 Task: Create in the project ZestTech in Backlog an issue 'Create a new online platform for online music production courses with advanced audio editing and mixing features', assign it to team member softage.4@softage.net and change the status to IN PROGRESS.
Action: Mouse moved to (290, 85)
Screenshot: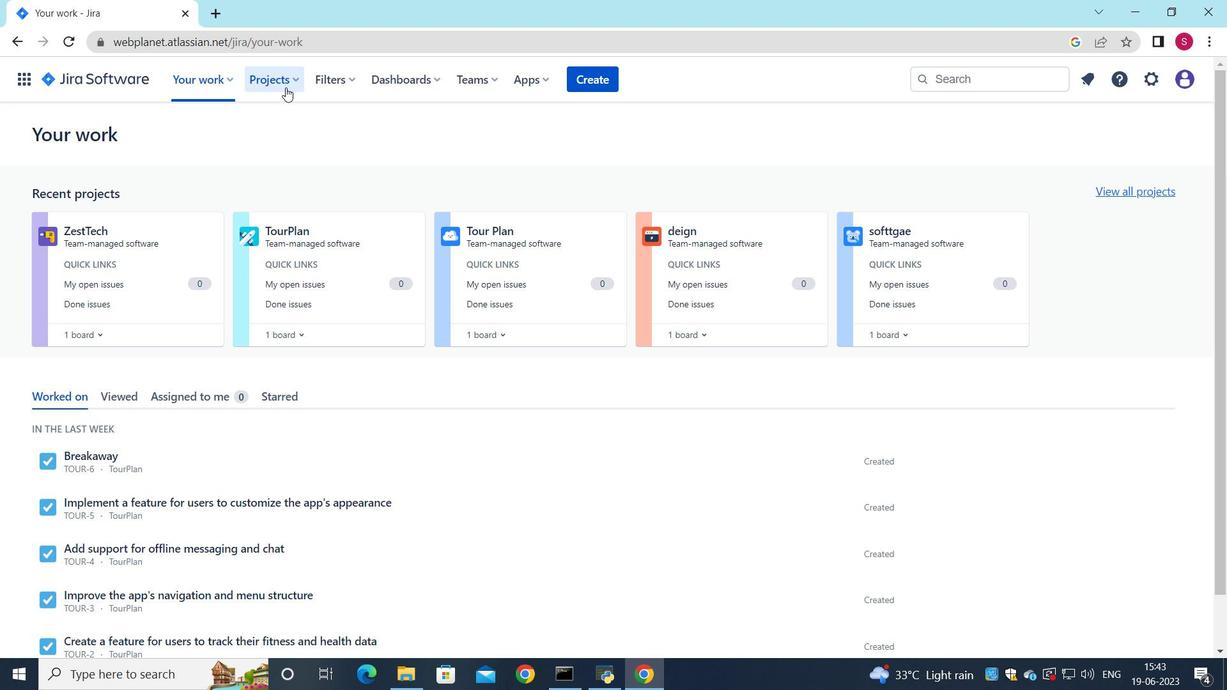 
Action: Mouse pressed left at (290, 85)
Screenshot: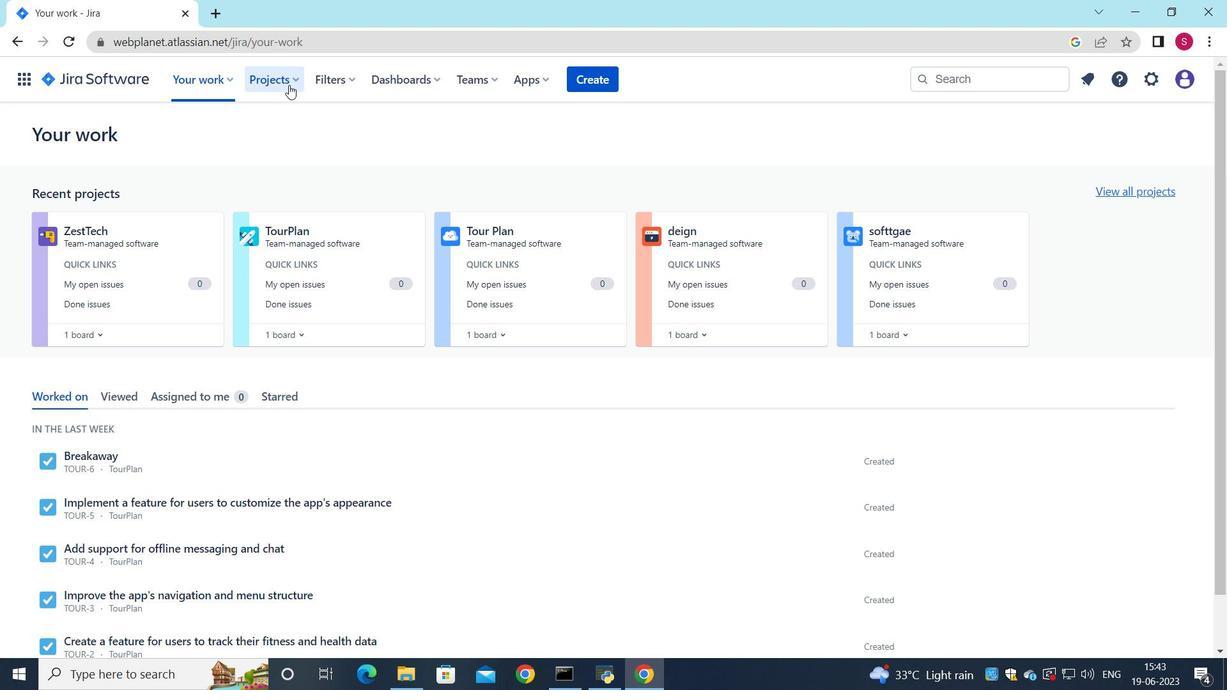 
Action: Mouse moved to (319, 160)
Screenshot: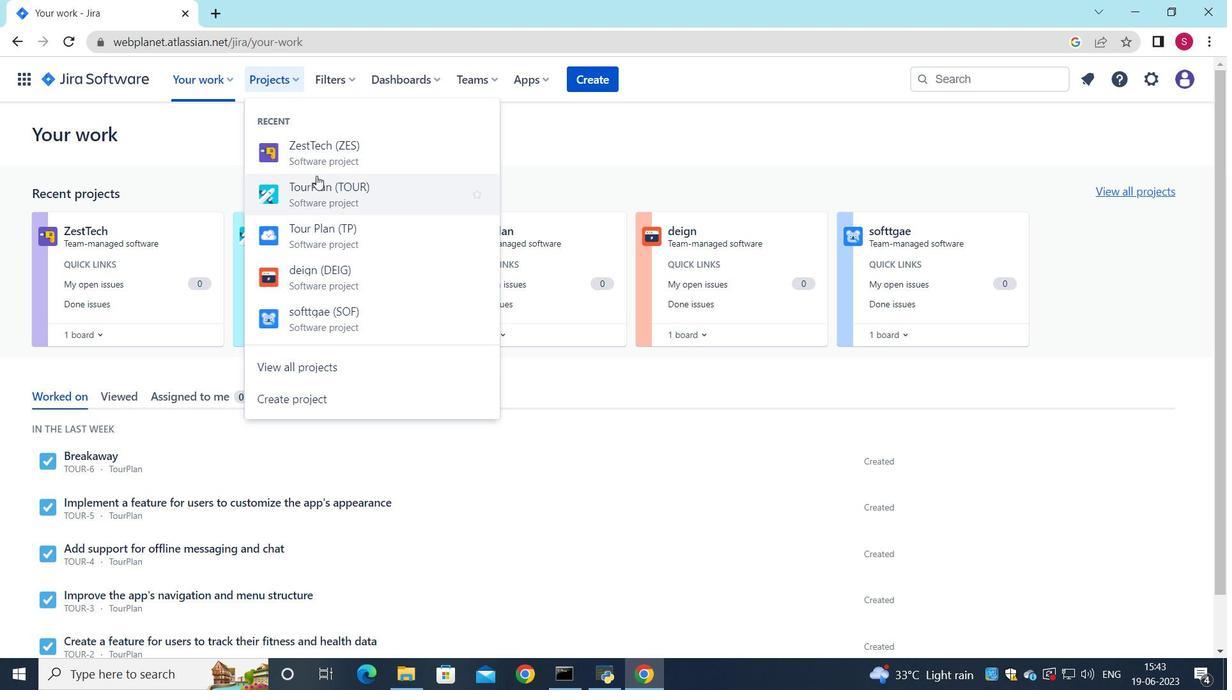 
Action: Mouse pressed left at (319, 160)
Screenshot: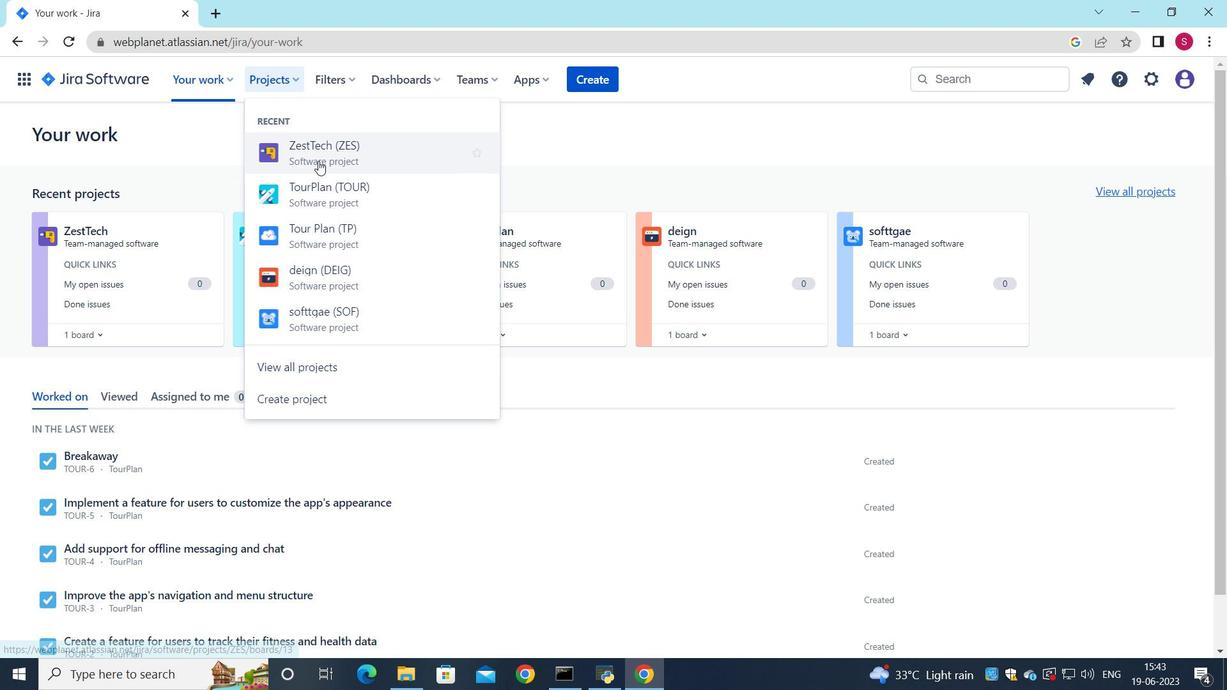 
Action: Mouse moved to (95, 248)
Screenshot: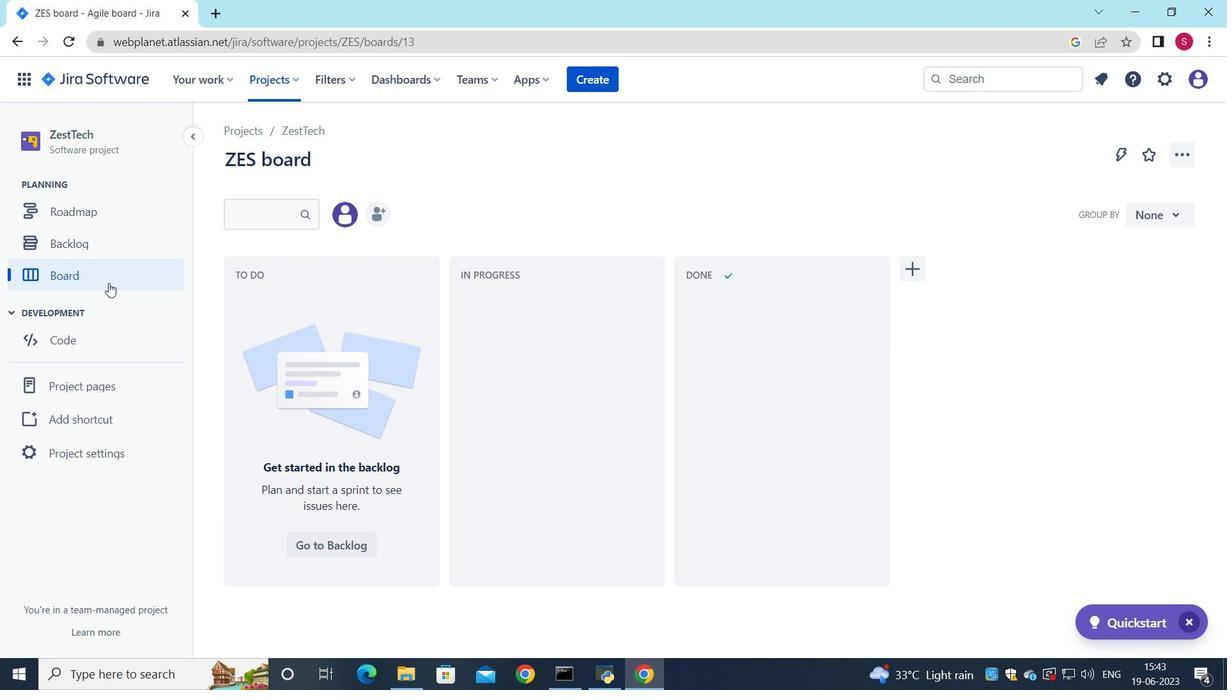 
Action: Mouse pressed left at (95, 248)
Screenshot: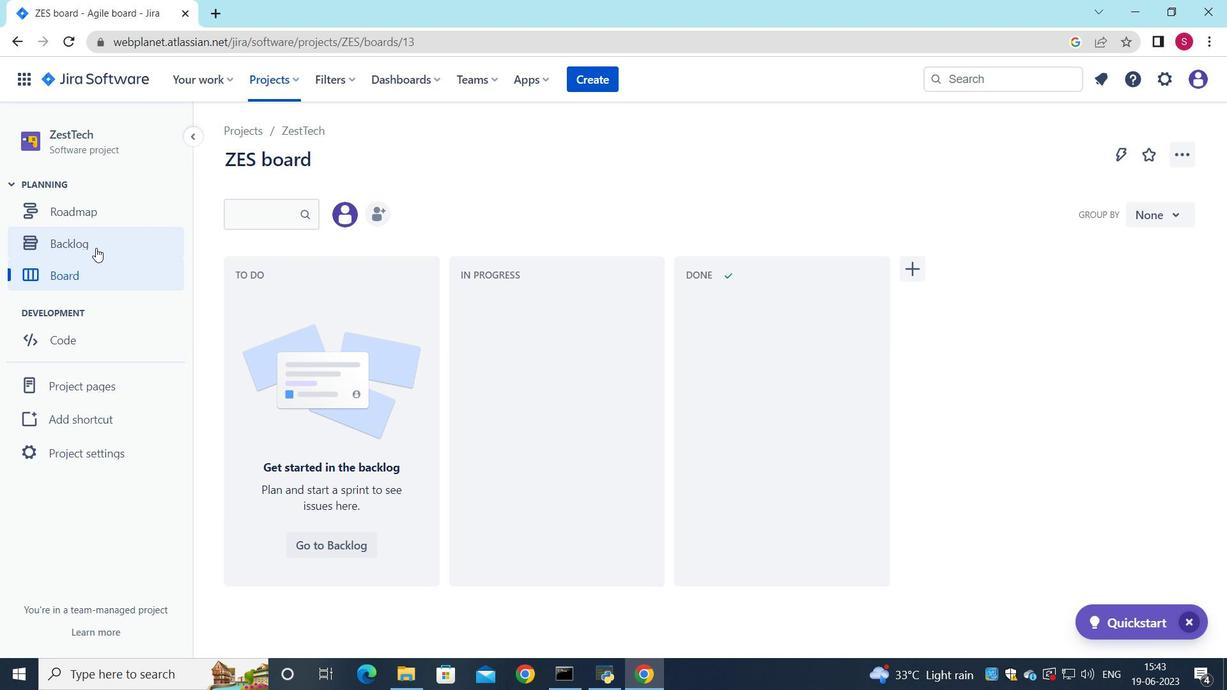 
Action: Mouse moved to (438, 324)
Screenshot: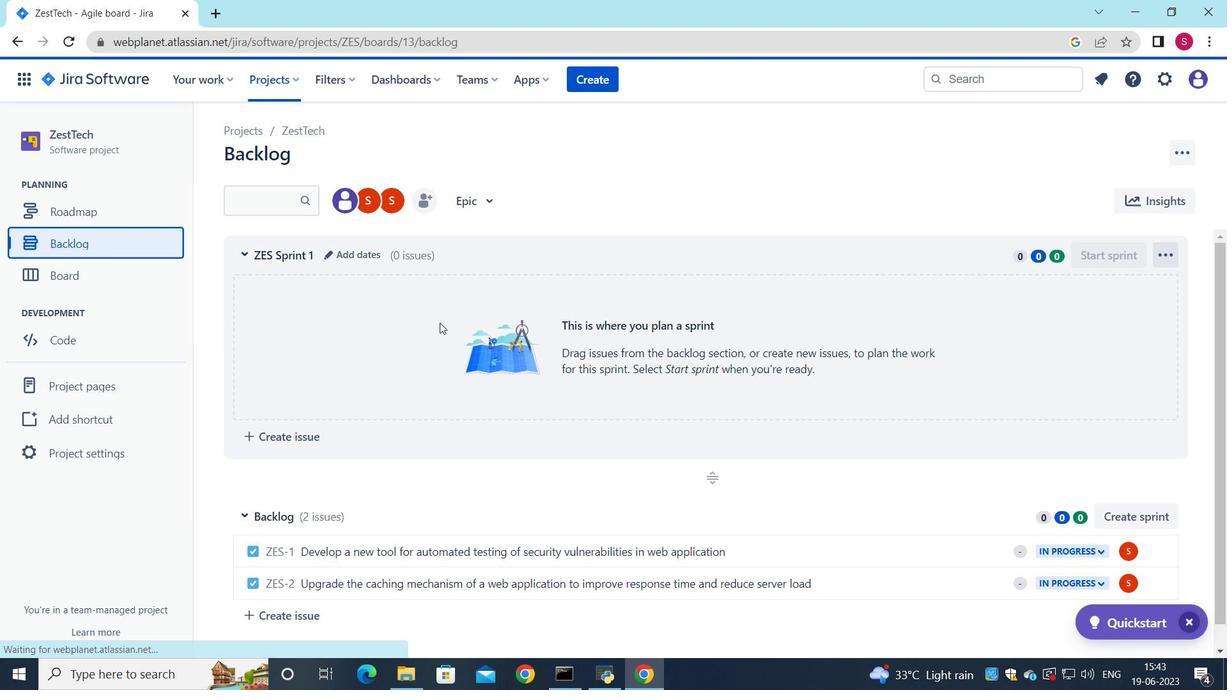 
Action: Mouse scrolled (438, 323) with delta (0, 0)
Screenshot: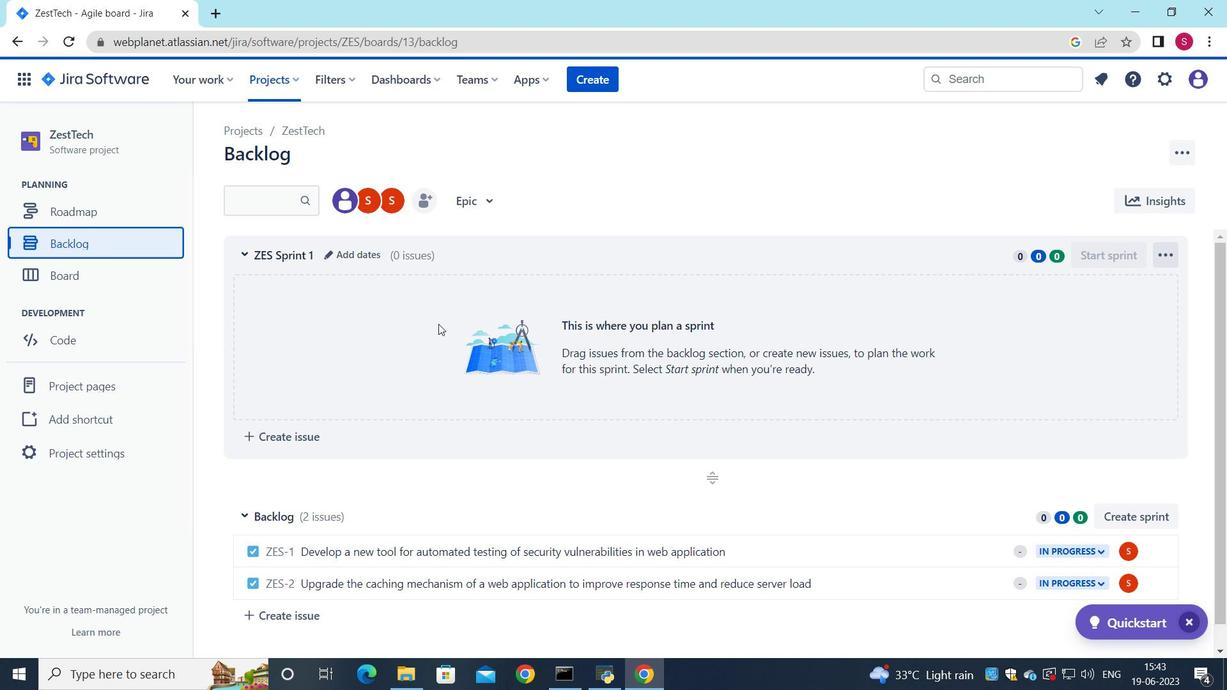 
Action: Mouse scrolled (438, 323) with delta (0, 0)
Screenshot: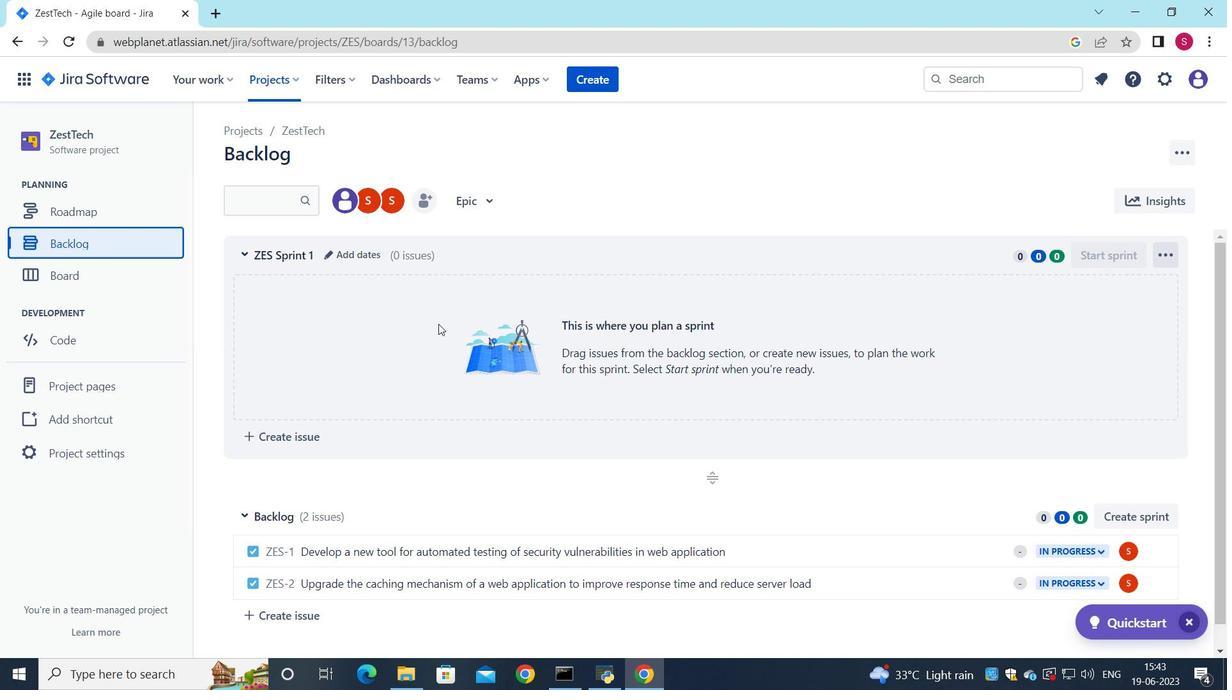 
Action: Mouse moved to (437, 324)
Screenshot: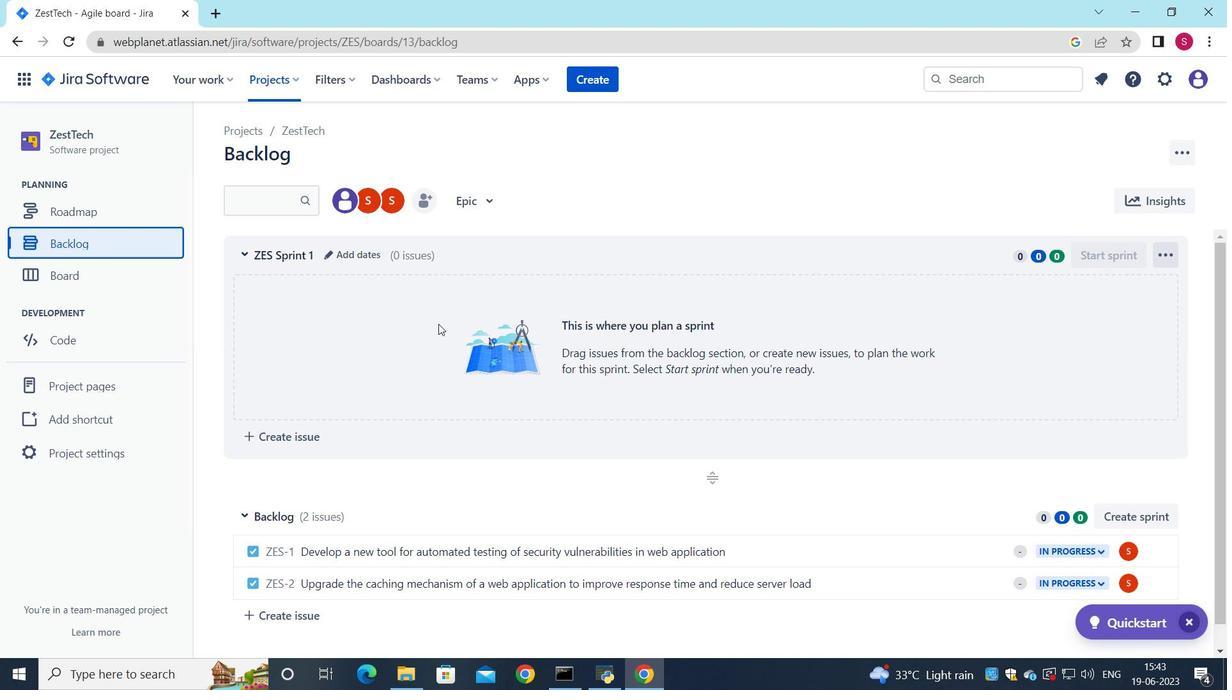 
Action: Mouse scrolled (437, 324) with delta (0, 0)
Screenshot: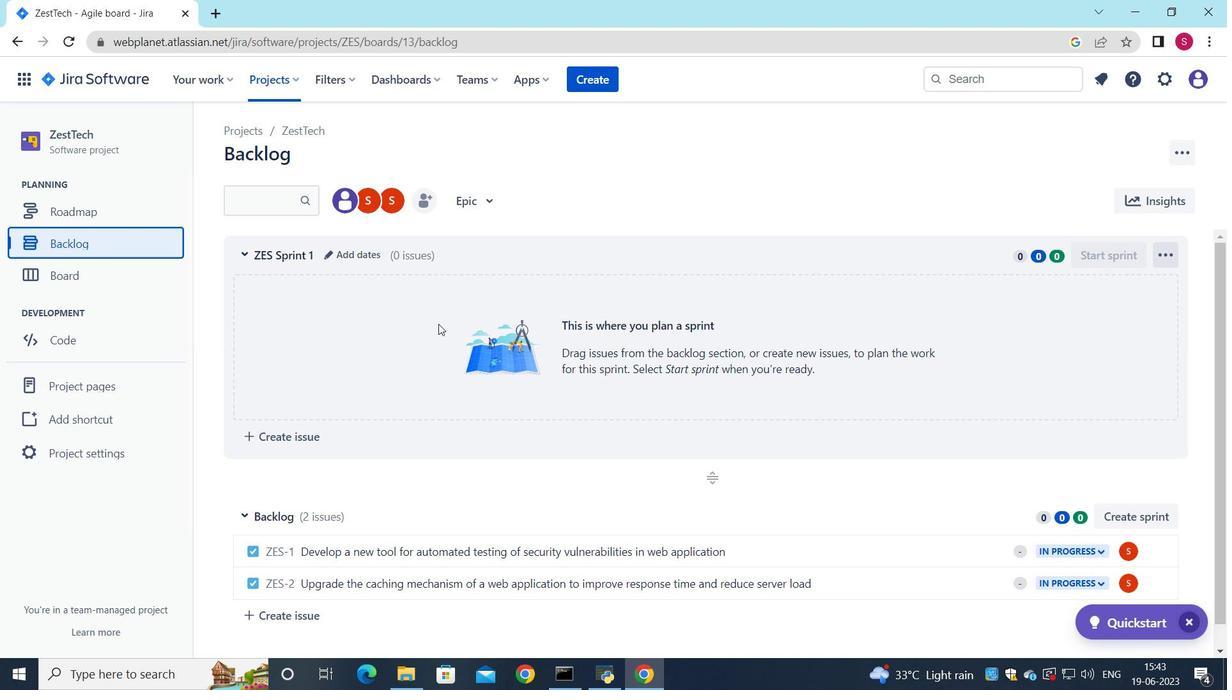 
Action: Mouse moved to (436, 327)
Screenshot: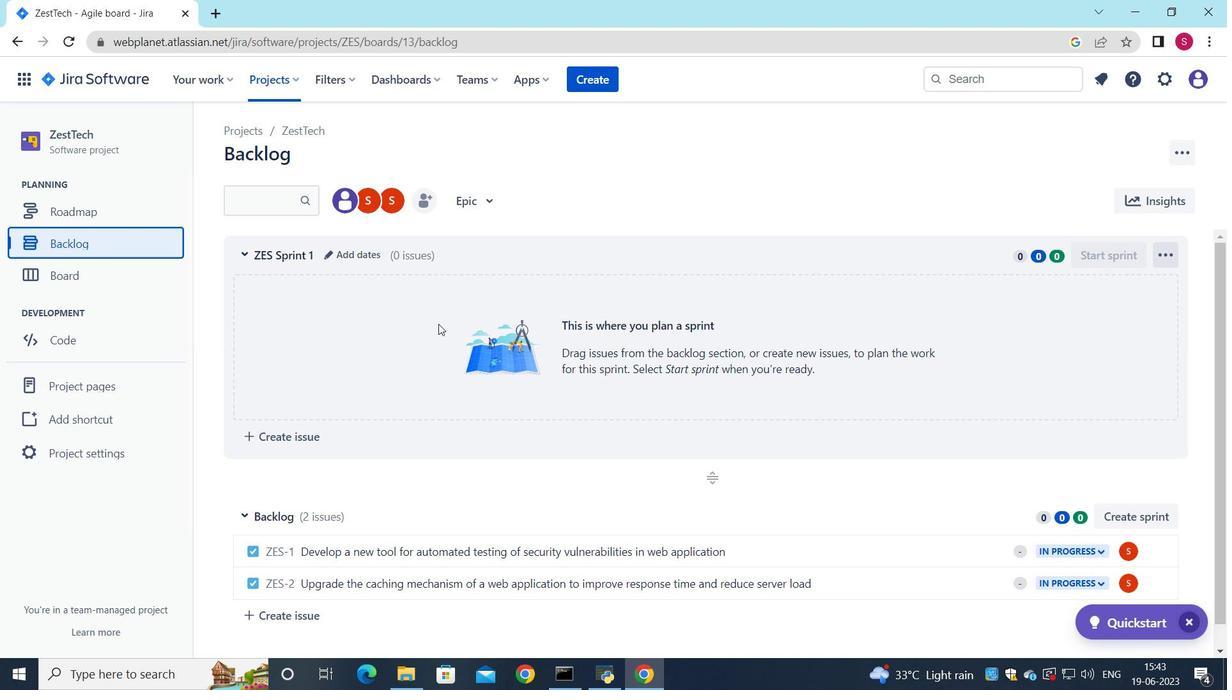 
Action: Mouse scrolled (436, 326) with delta (0, 0)
Screenshot: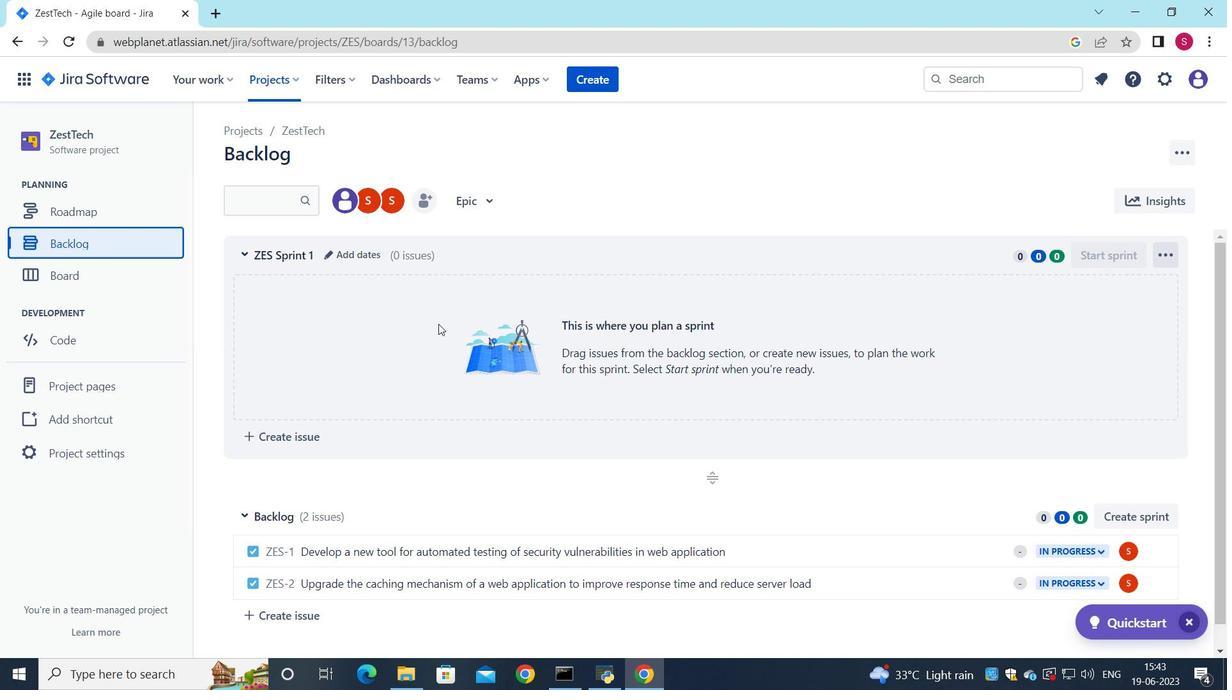 
Action: Mouse moved to (329, 592)
Screenshot: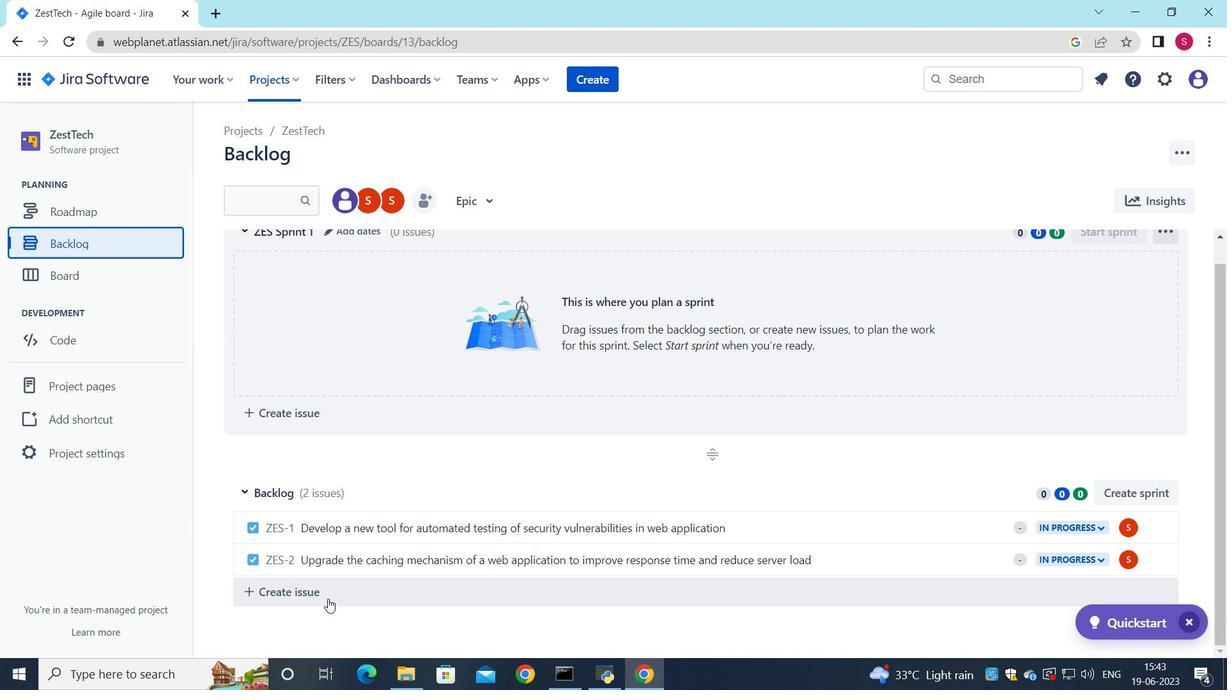 
Action: Mouse pressed left at (329, 592)
Screenshot: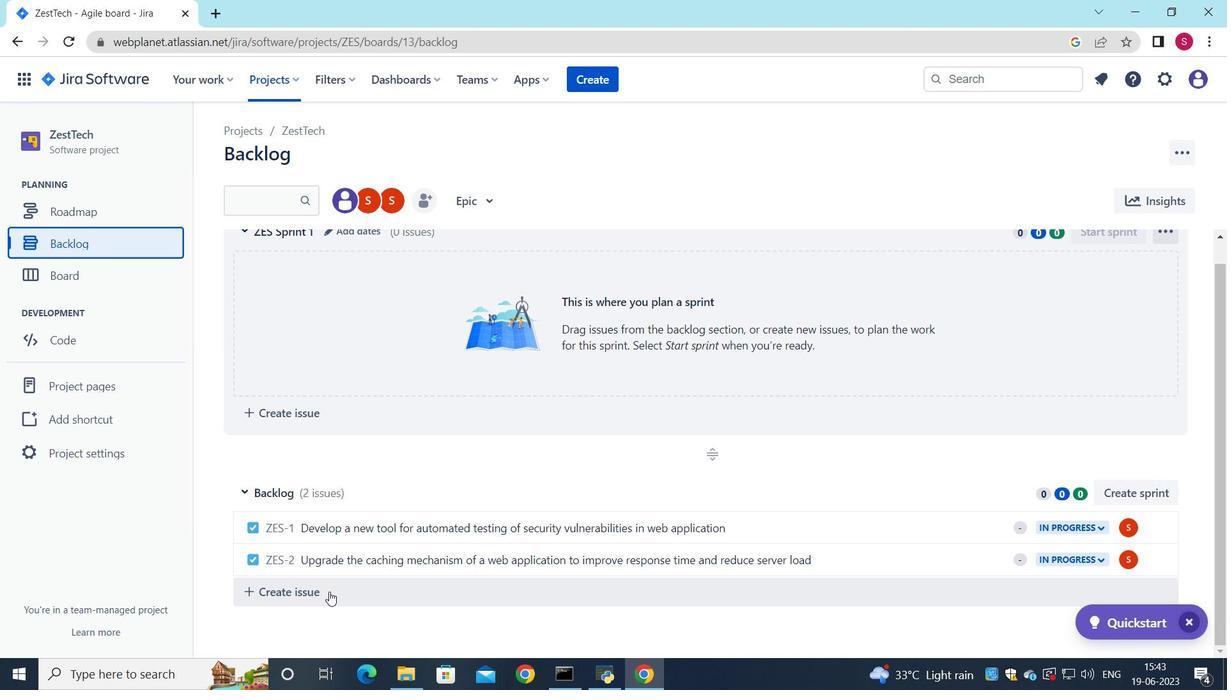 
Action: Mouse moved to (368, 526)
Screenshot: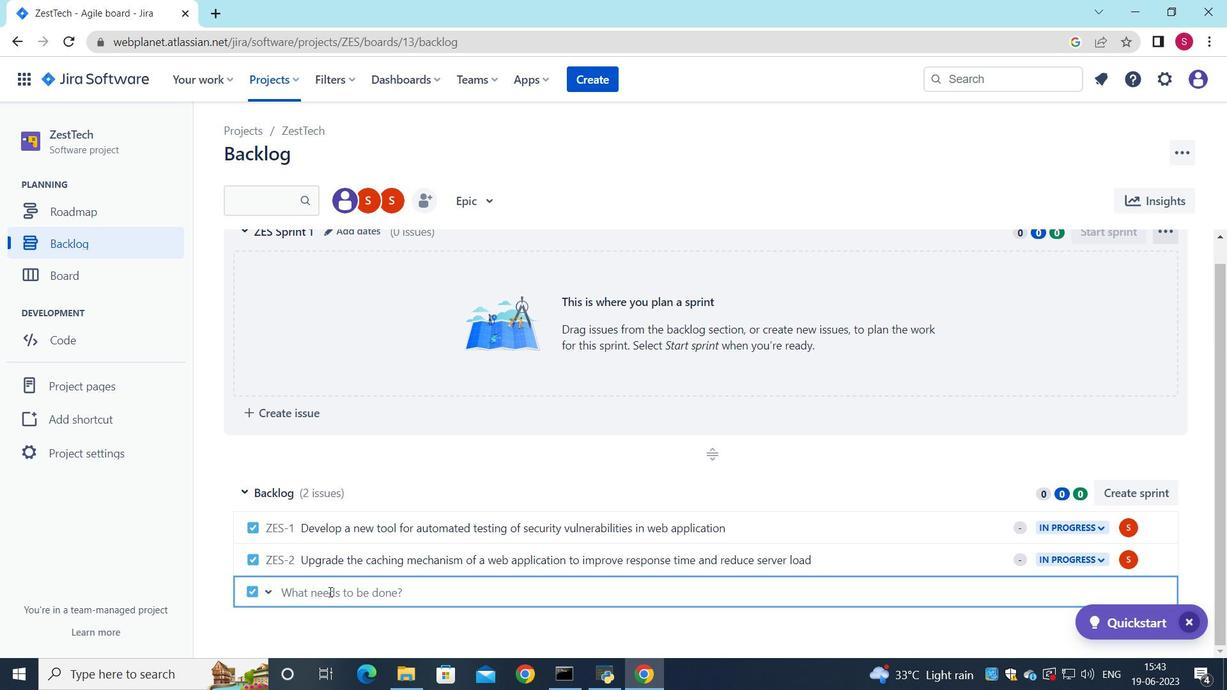 
Action: Key pressed <Key.shift>Create<Key.space>a<Key.space>new<Key.space>onlo<Key.backspace>ine<Key.space>platform<Key.space>for<Key.space>online<Key.space>music<Key.space>production<Key.space>courses<Key.space>with<Key.space>advab<Key.backspace>nce<Key.space><Key.backspace>d<Key.space>audion<Key.space>editing<Key.space>and<Key.space>mixing<Key.space>features
Screenshot: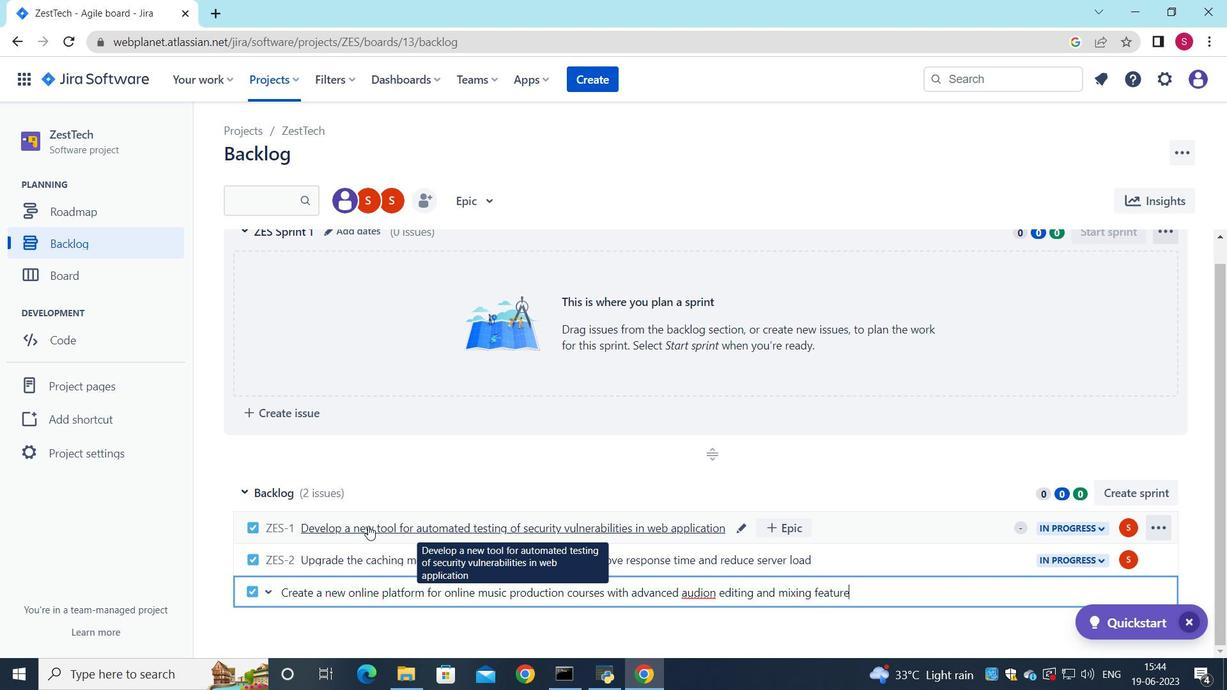 
Action: Mouse moved to (717, 598)
Screenshot: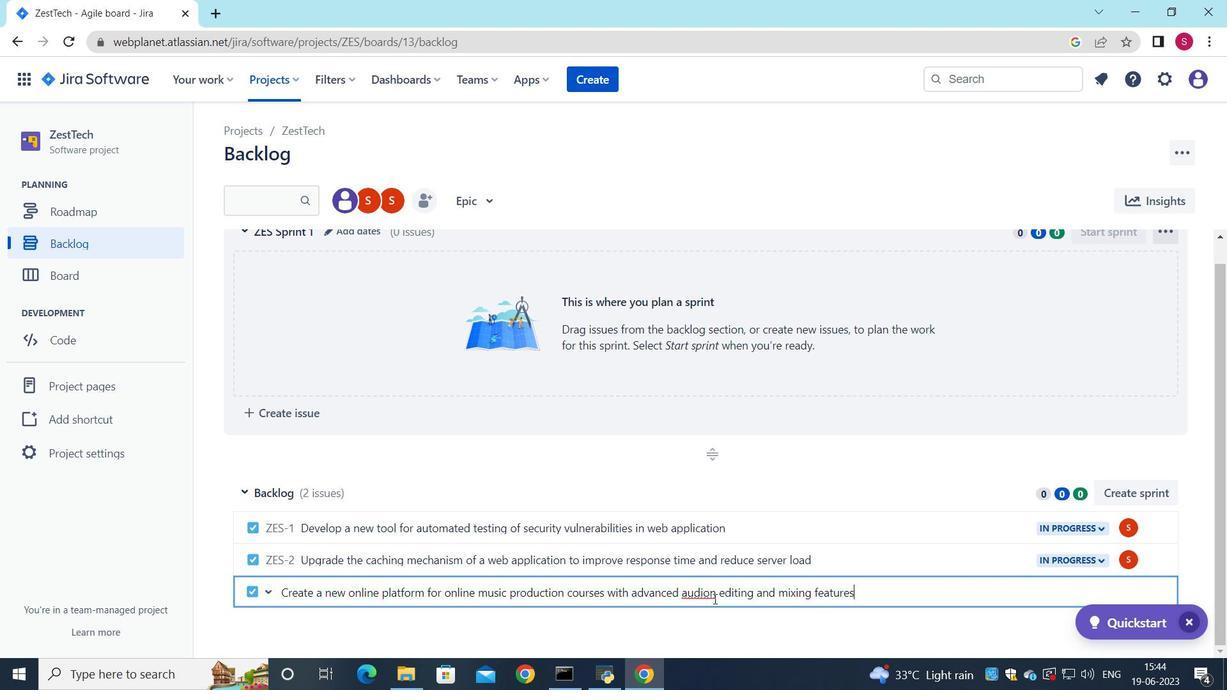 
Action: Mouse pressed left at (717, 598)
Screenshot: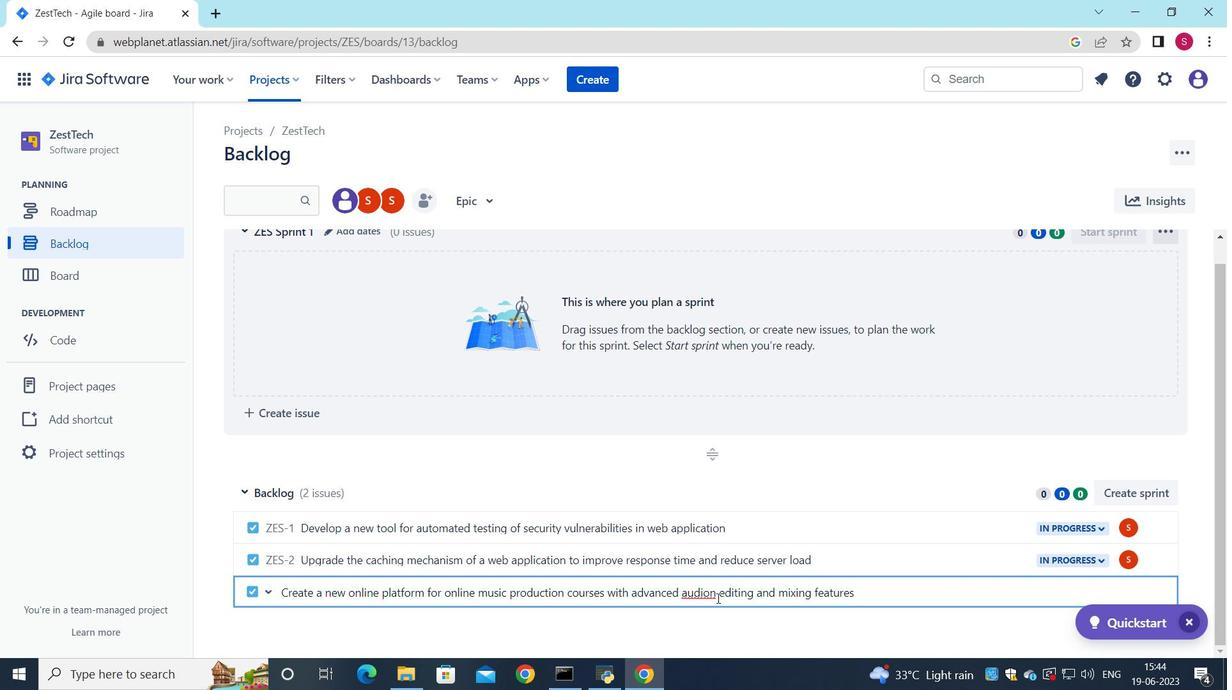 
Action: Key pressed <Key.backspace>
Screenshot: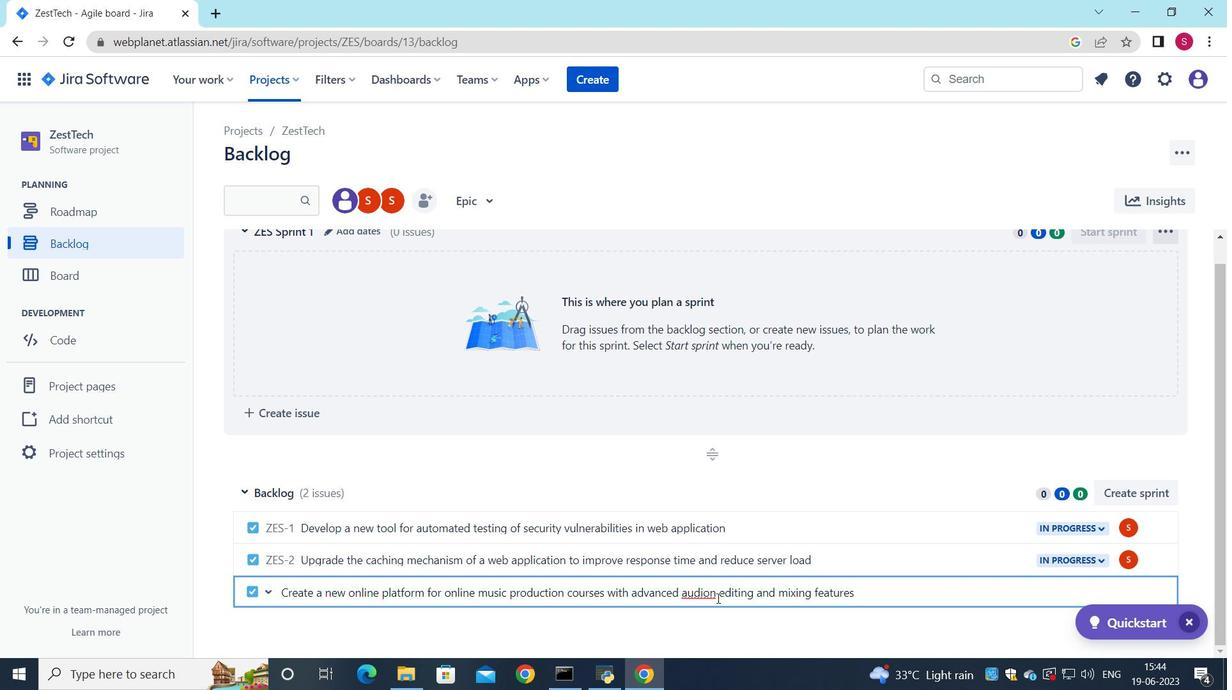 
Action: Mouse moved to (997, 591)
Screenshot: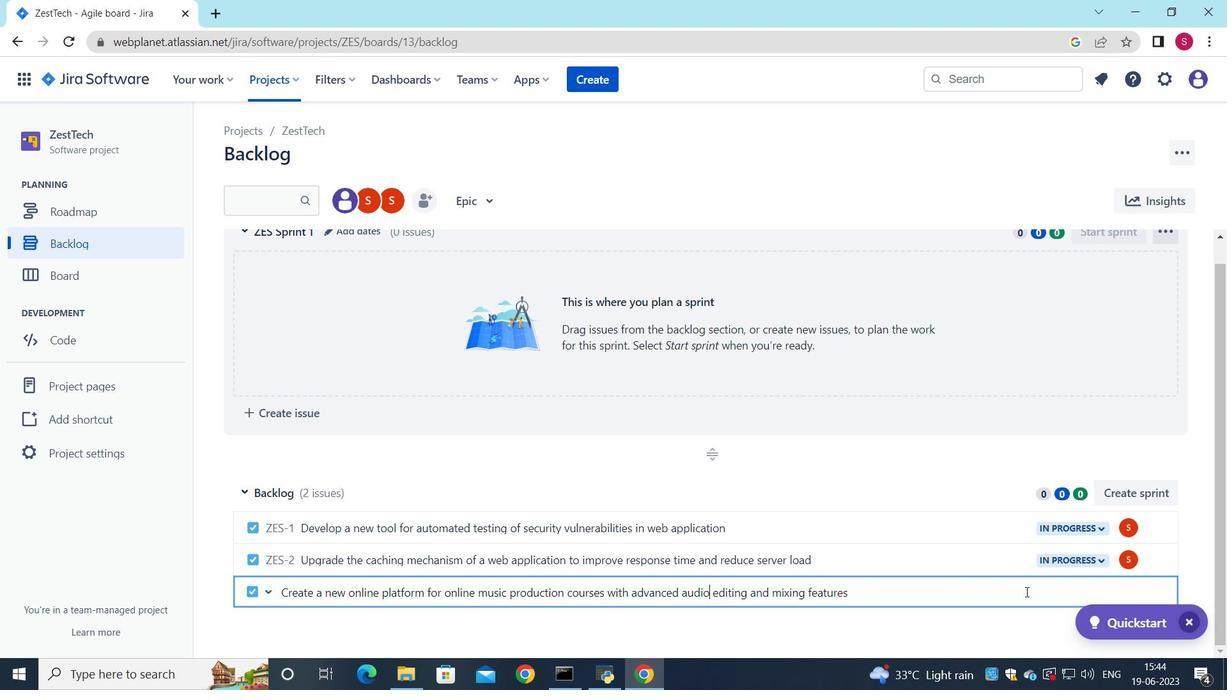 
Action: Key pressed ]<Key.enter>
Screenshot: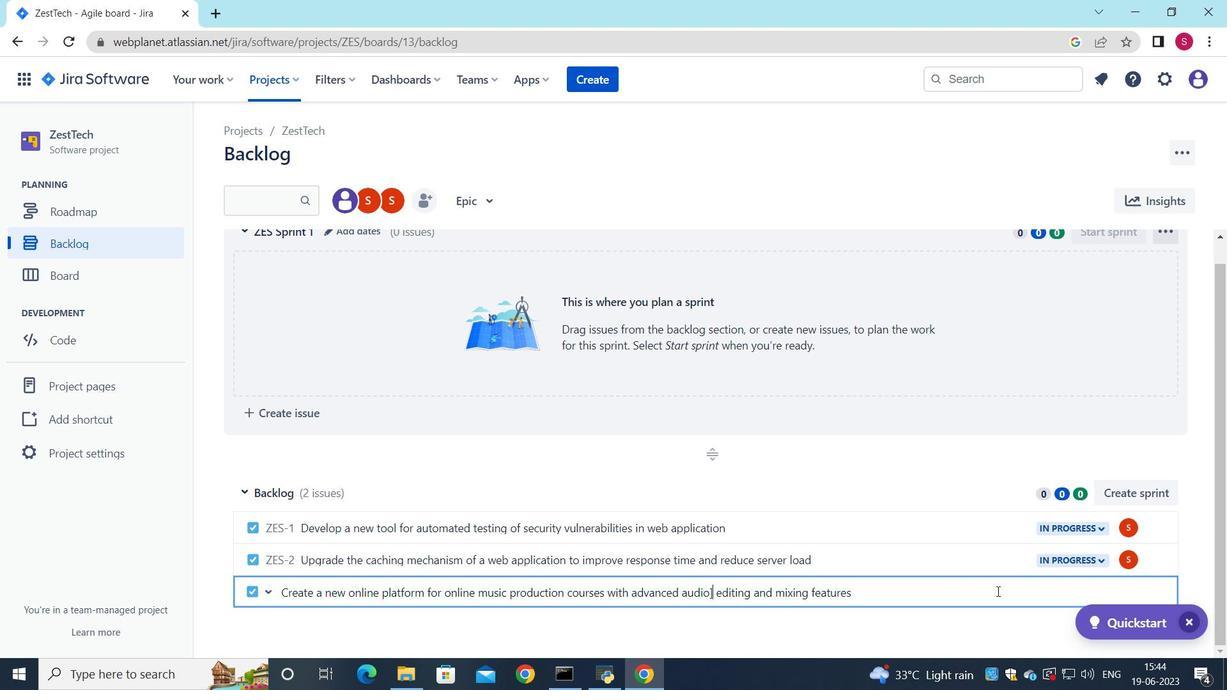 
Action: Mouse moved to (1013, 586)
Screenshot: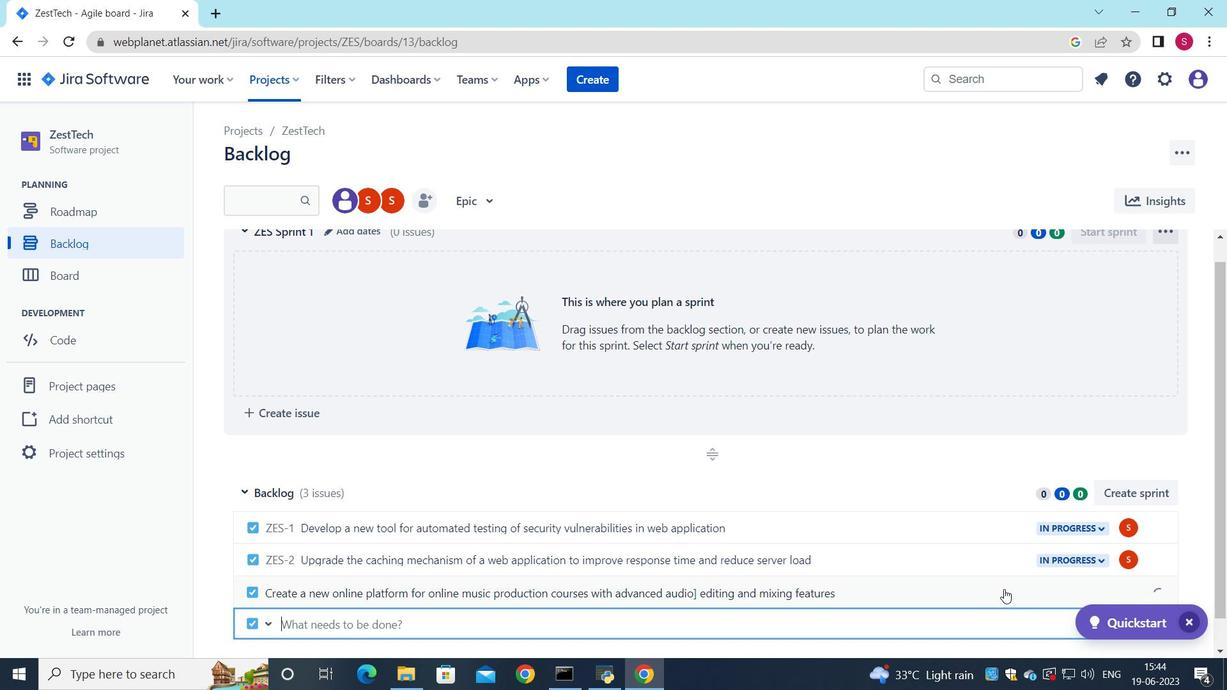 
Action: Mouse scrolled (1013, 586) with delta (0, 0)
Screenshot: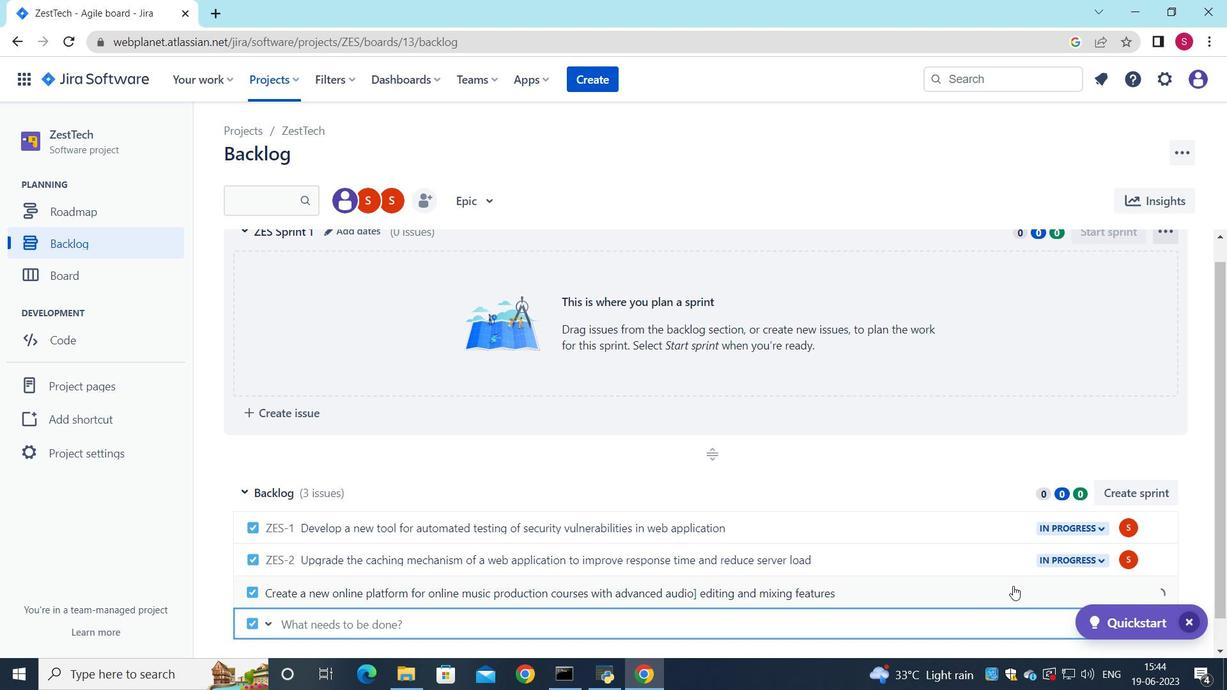 
Action: Mouse scrolled (1013, 586) with delta (0, 0)
Screenshot: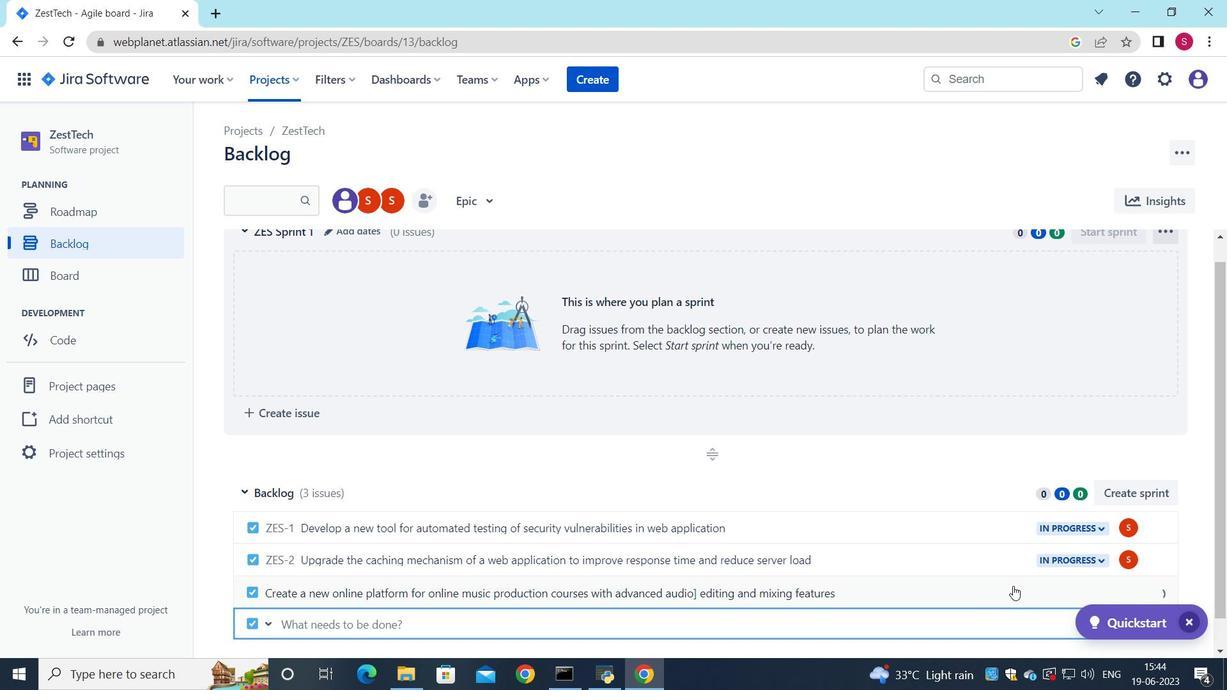 
Action: Mouse moved to (1125, 556)
Screenshot: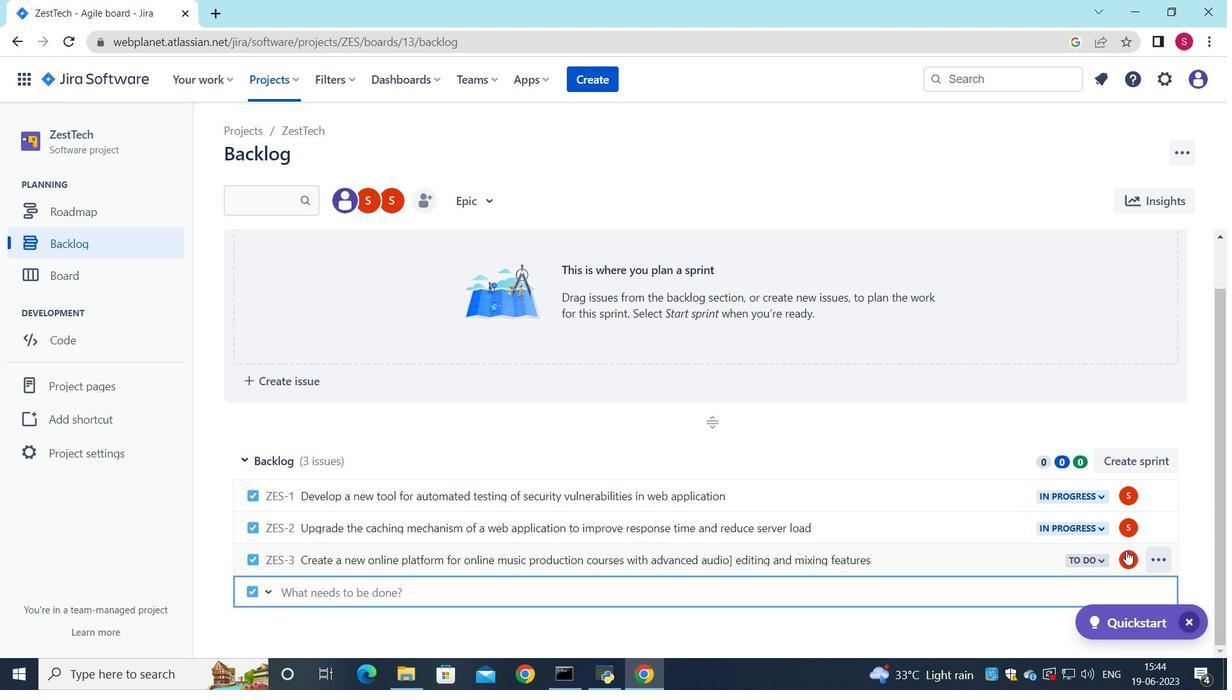 
Action: Mouse pressed left at (1125, 556)
Screenshot: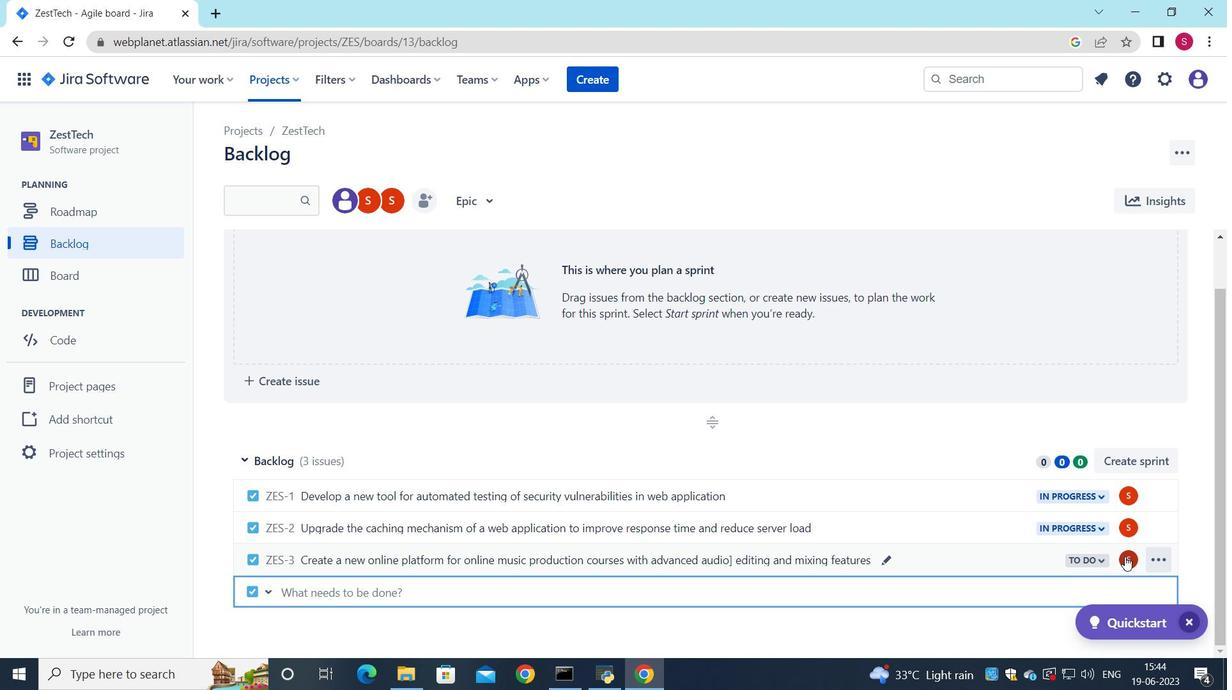 
Action: Mouse moved to (1025, 604)
Screenshot: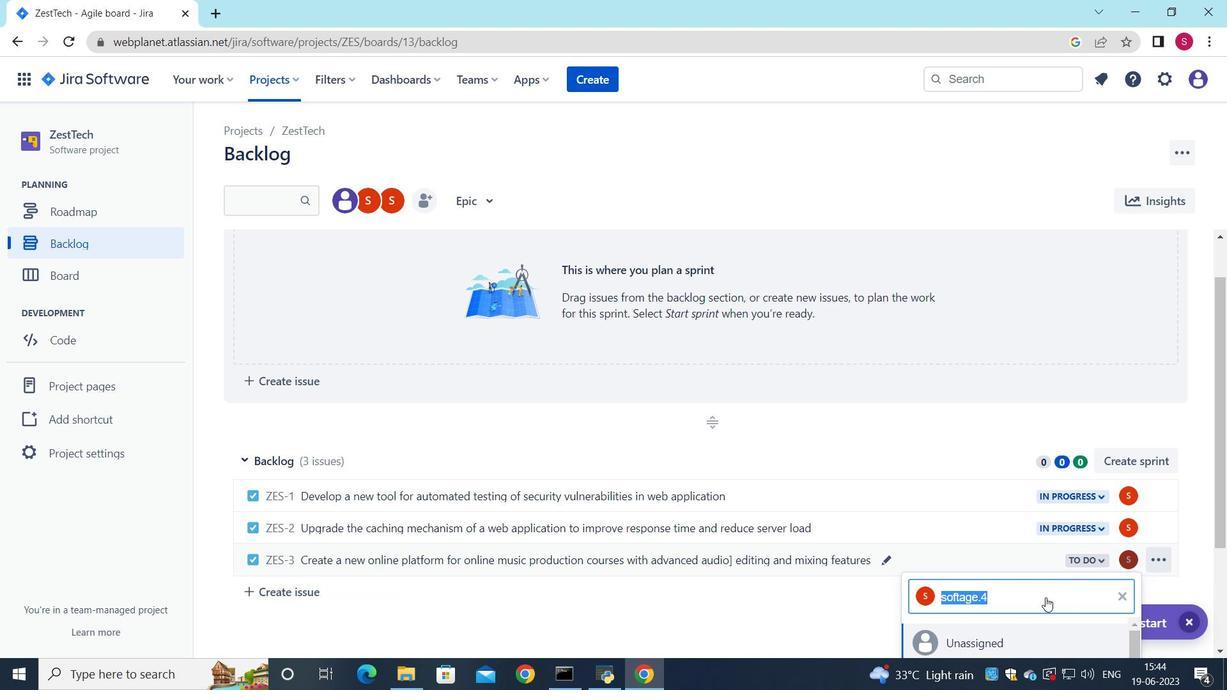 
Action: Mouse pressed left at (1025, 604)
Screenshot: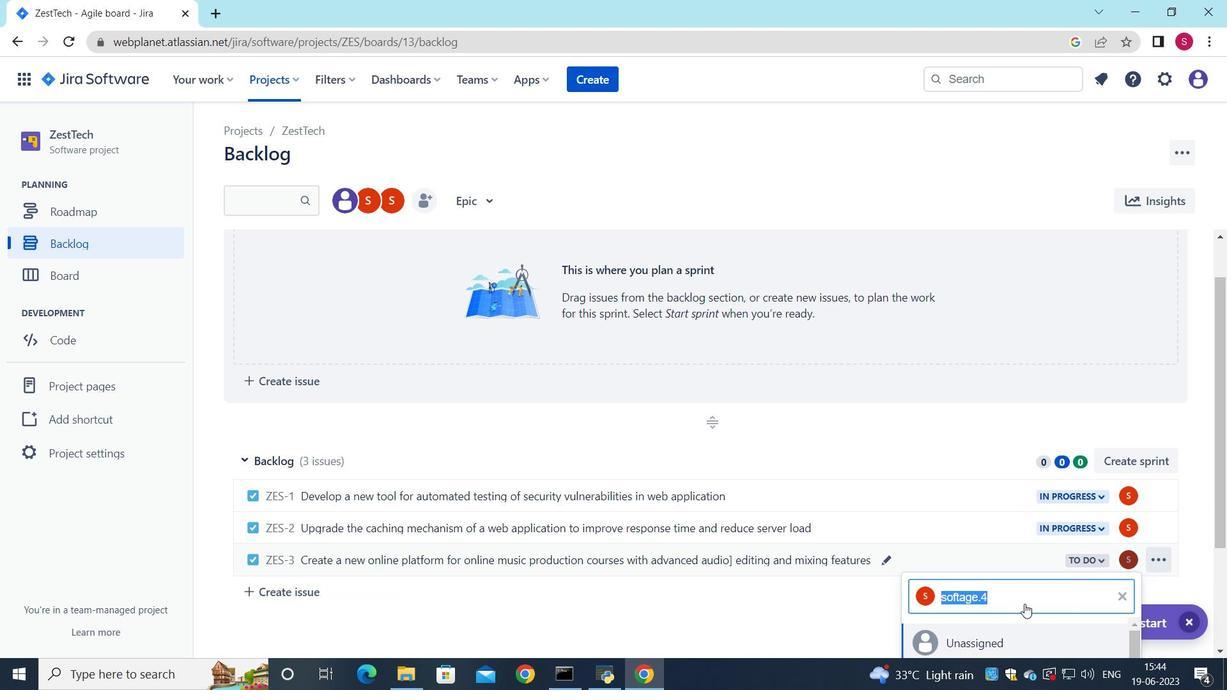 
Action: Mouse moved to (1010, 600)
Screenshot: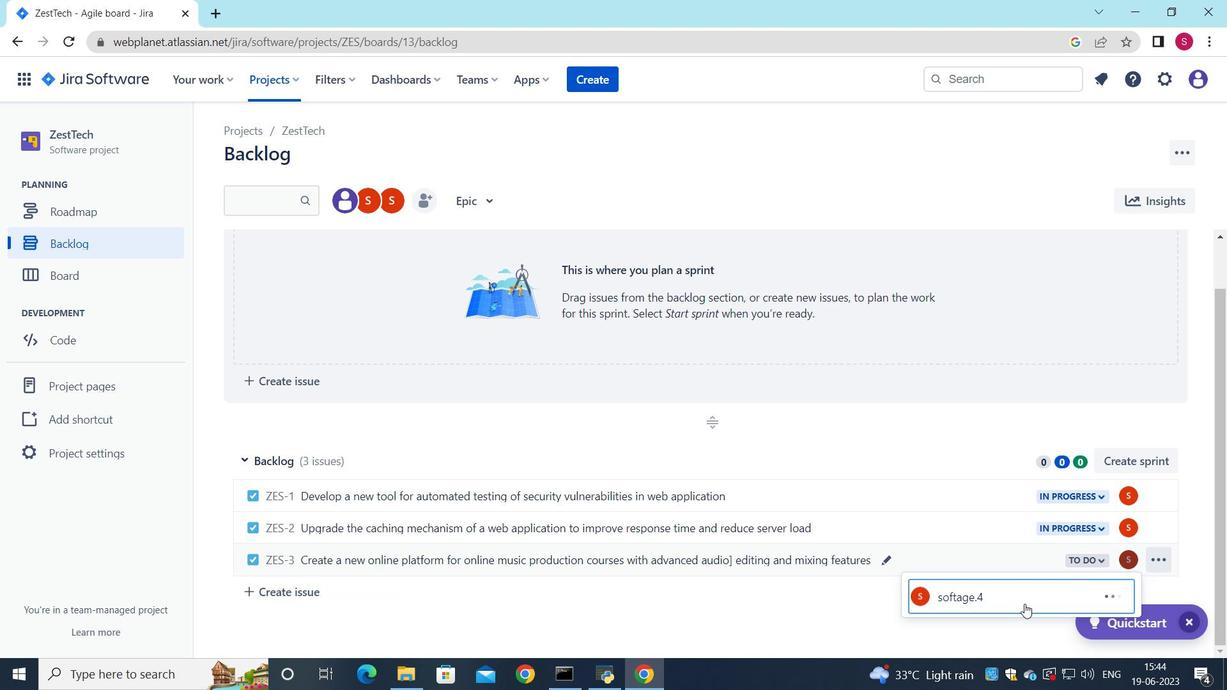 
Action: Mouse pressed left at (1010, 600)
Screenshot: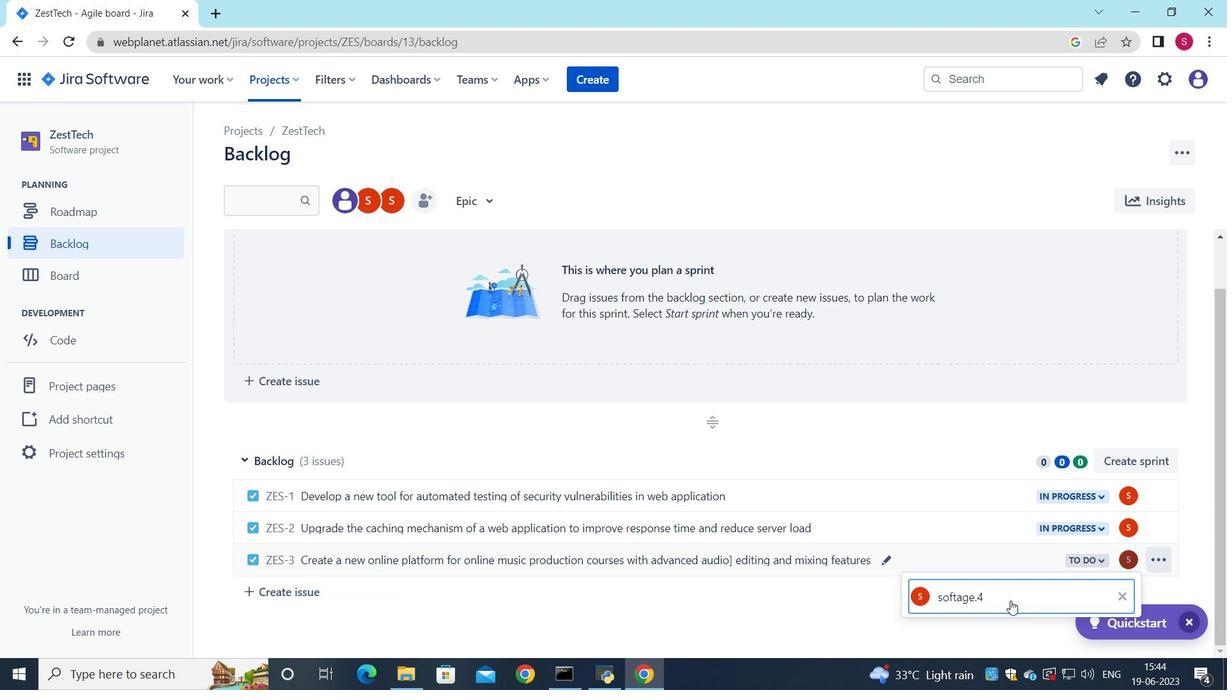 
Action: Mouse moved to (1003, 604)
Screenshot: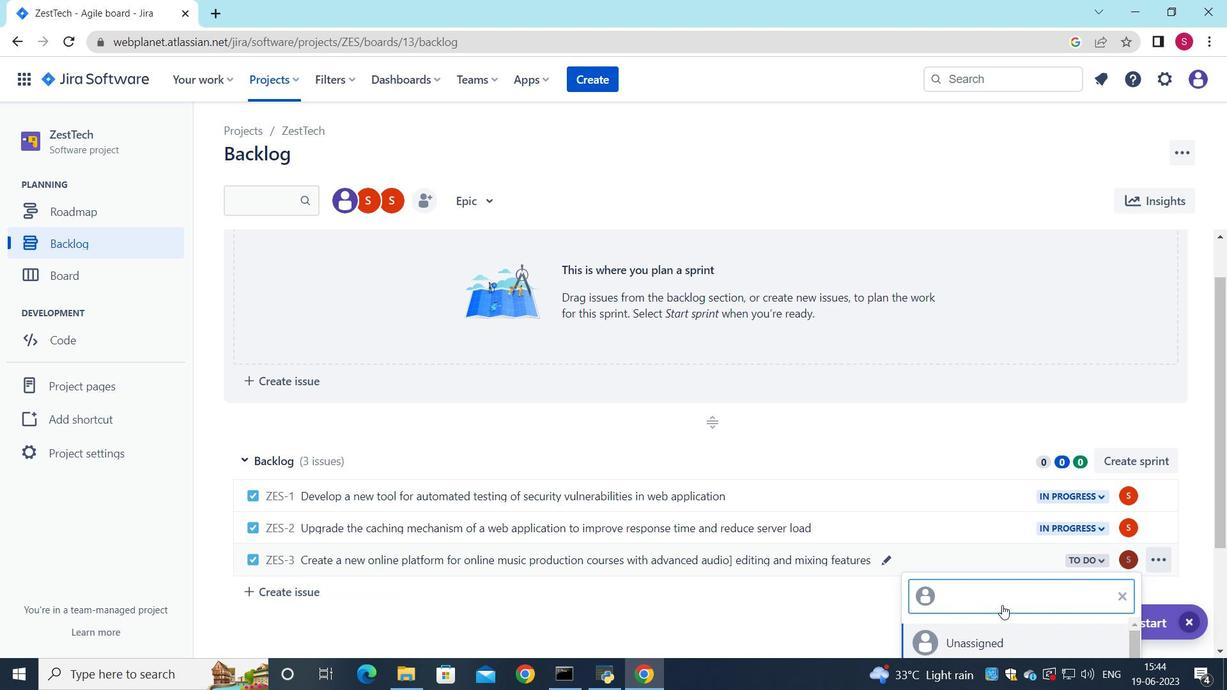 
Action: Mouse scrolled (1003, 604) with delta (0, 0)
Screenshot: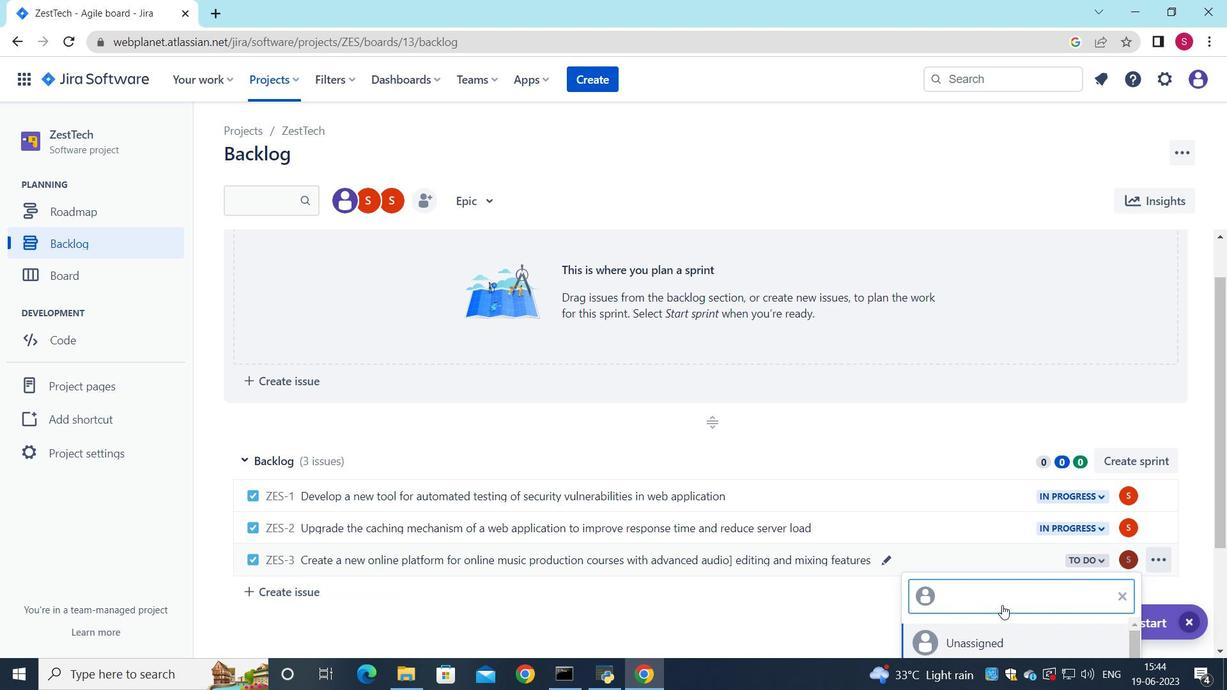 
Action: Mouse scrolled (1003, 604) with delta (0, 0)
Screenshot: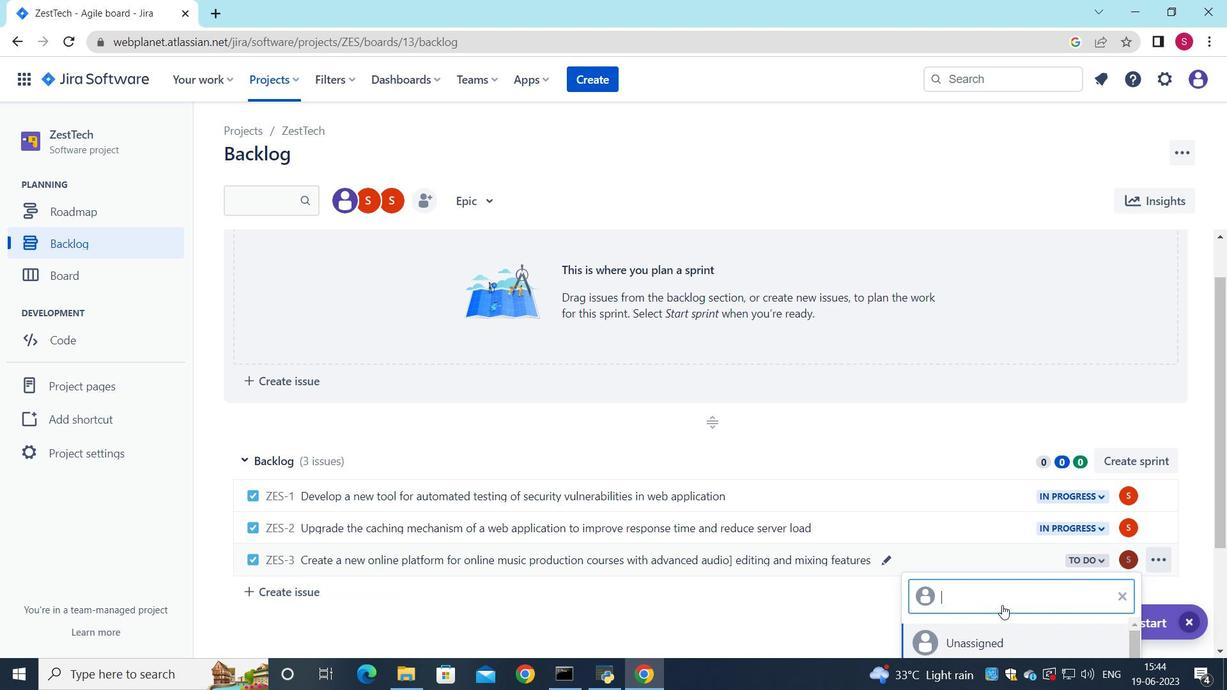 
Action: Mouse scrolled (1003, 604) with delta (0, 0)
Screenshot: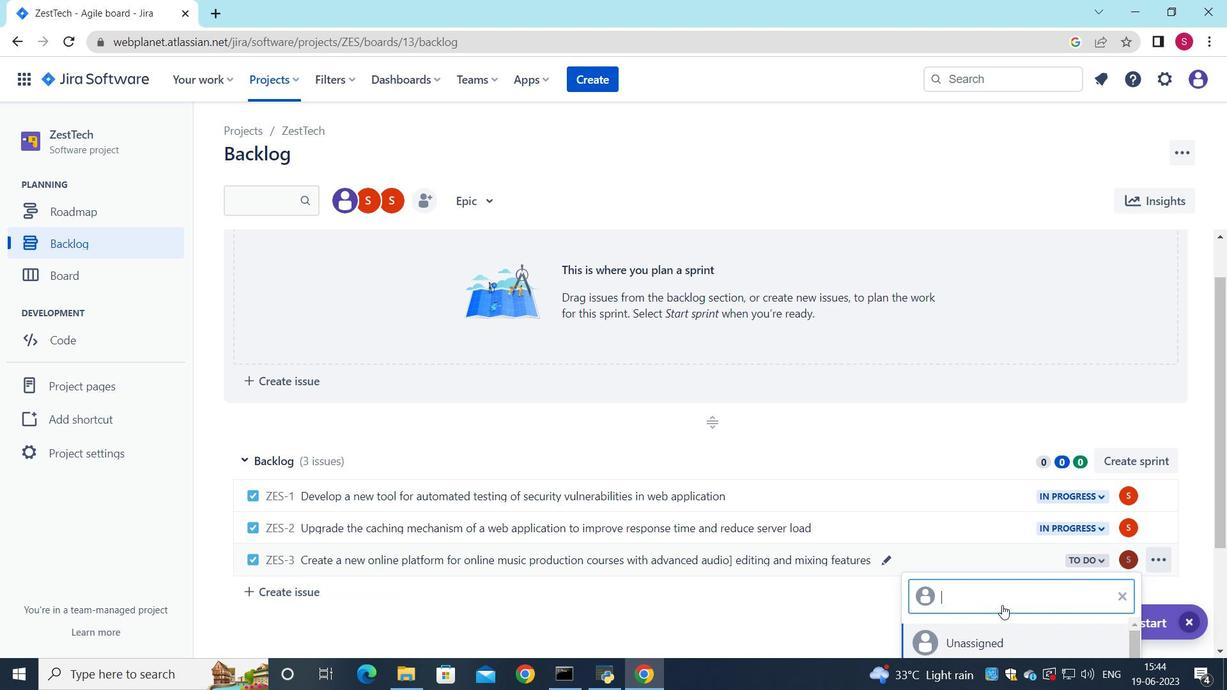 
Action: Mouse moved to (987, 592)
Screenshot: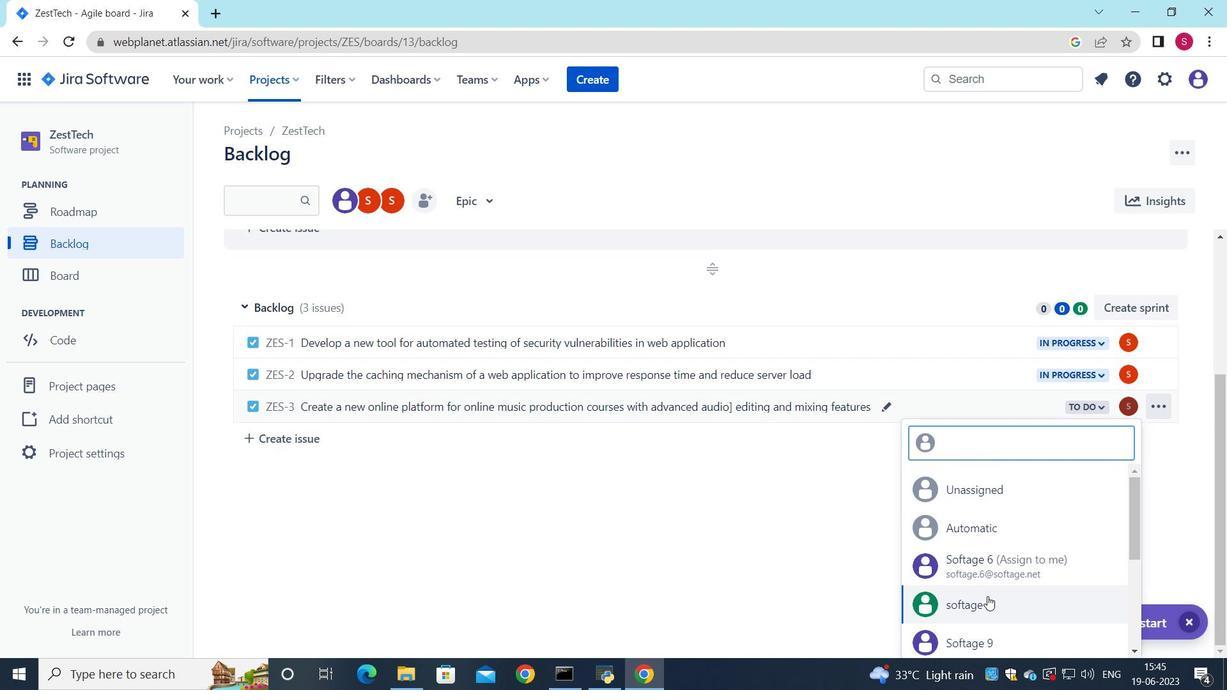 
Action: Mouse scrolled (987, 592) with delta (0, 0)
Screenshot: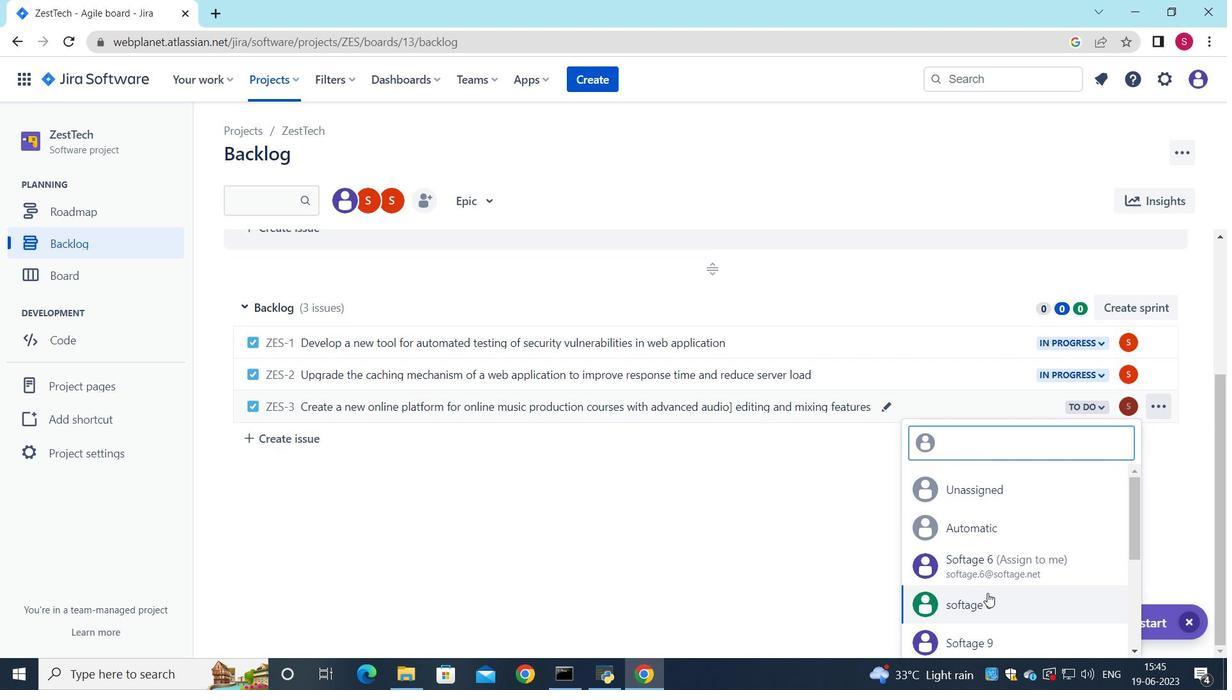 
Action: Mouse scrolled (987, 592) with delta (0, 0)
Screenshot: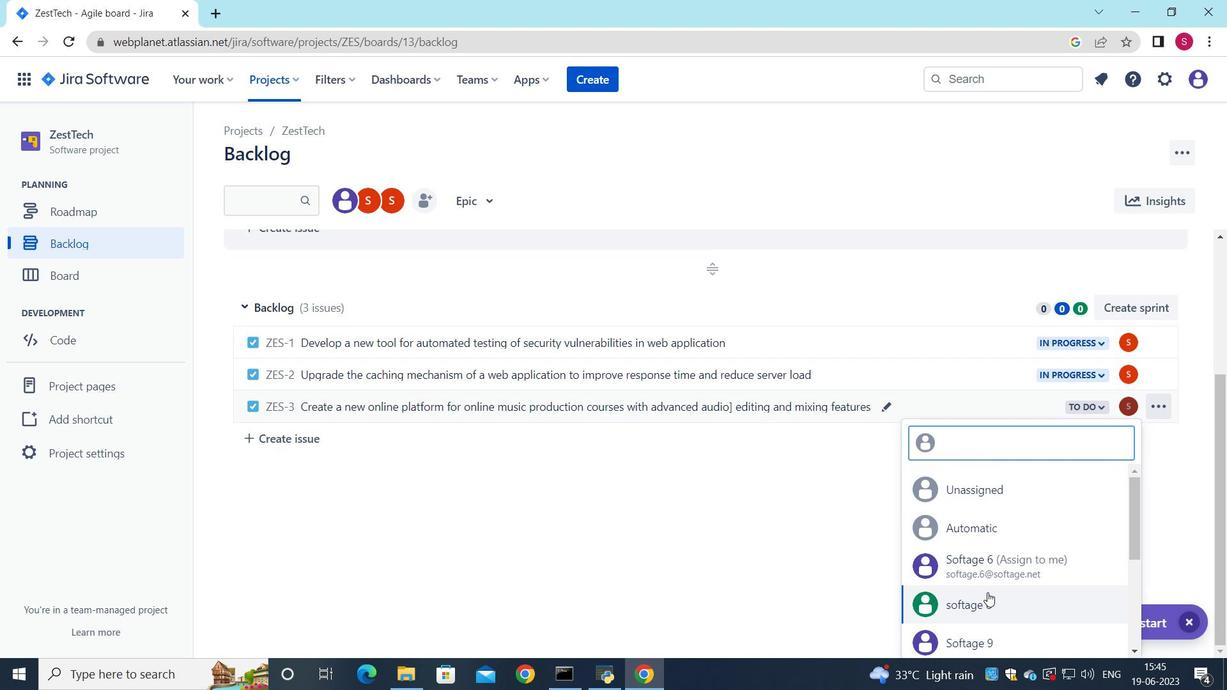 
Action: Mouse scrolled (987, 592) with delta (0, 0)
Screenshot: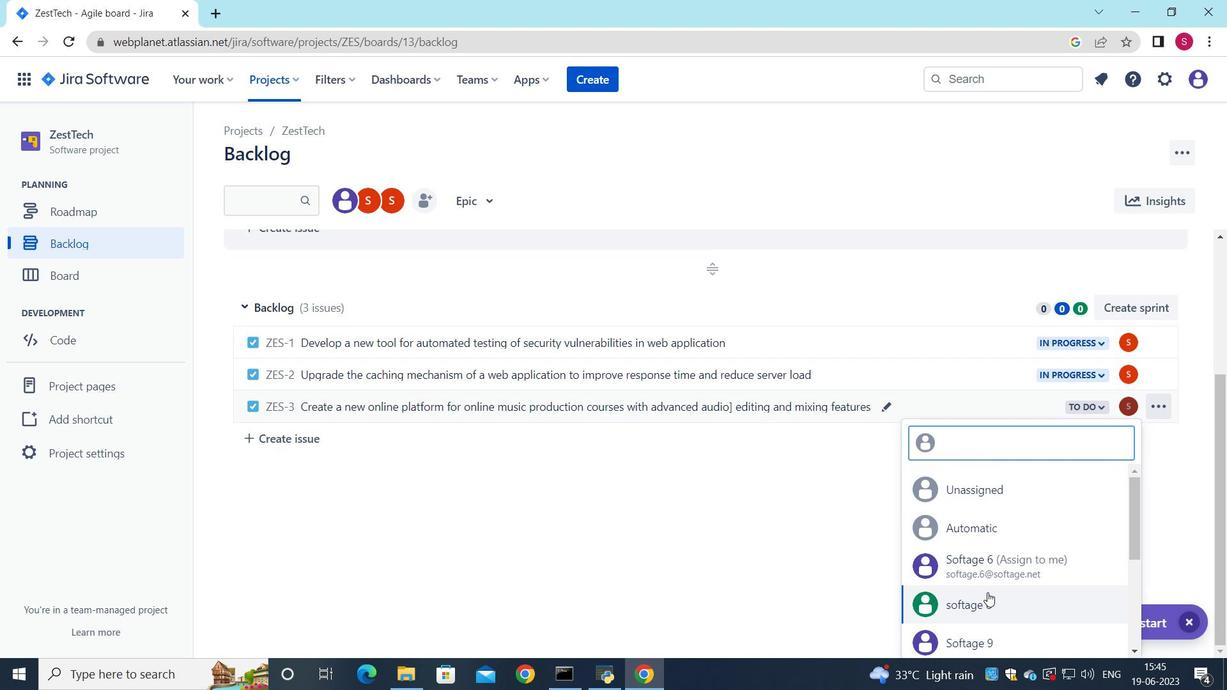 
Action: Mouse moved to (1000, 515)
Screenshot: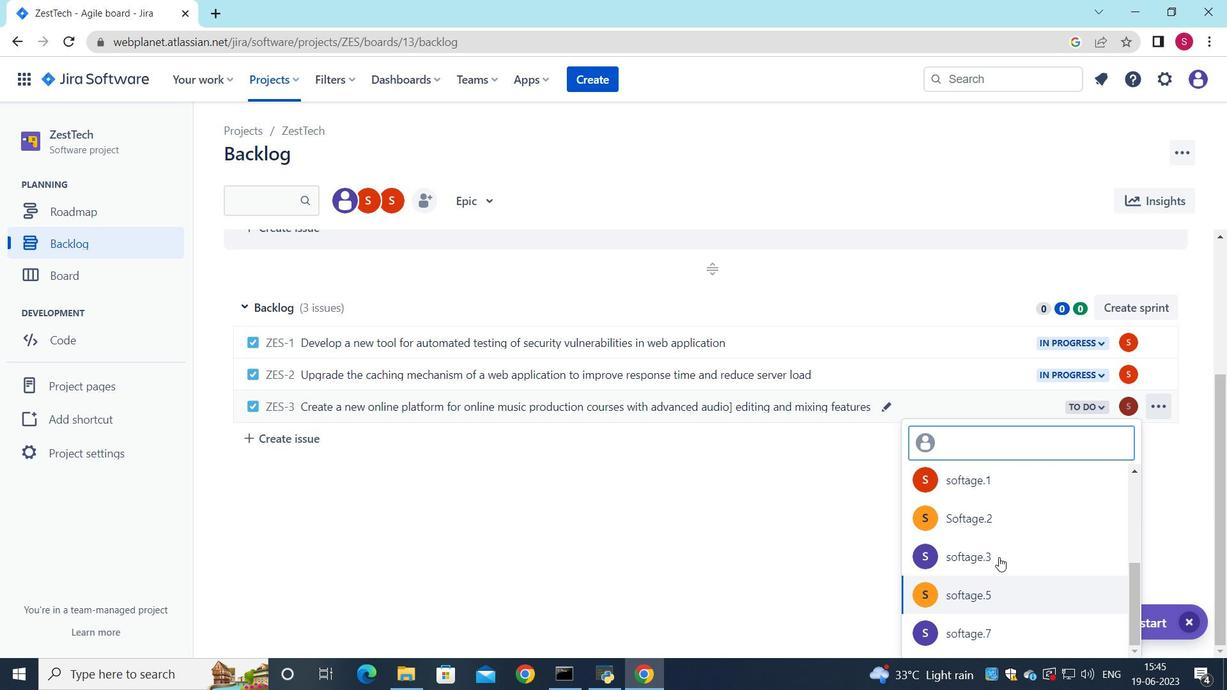 
Action: Mouse scrolled (1000, 515) with delta (0, 0)
Screenshot: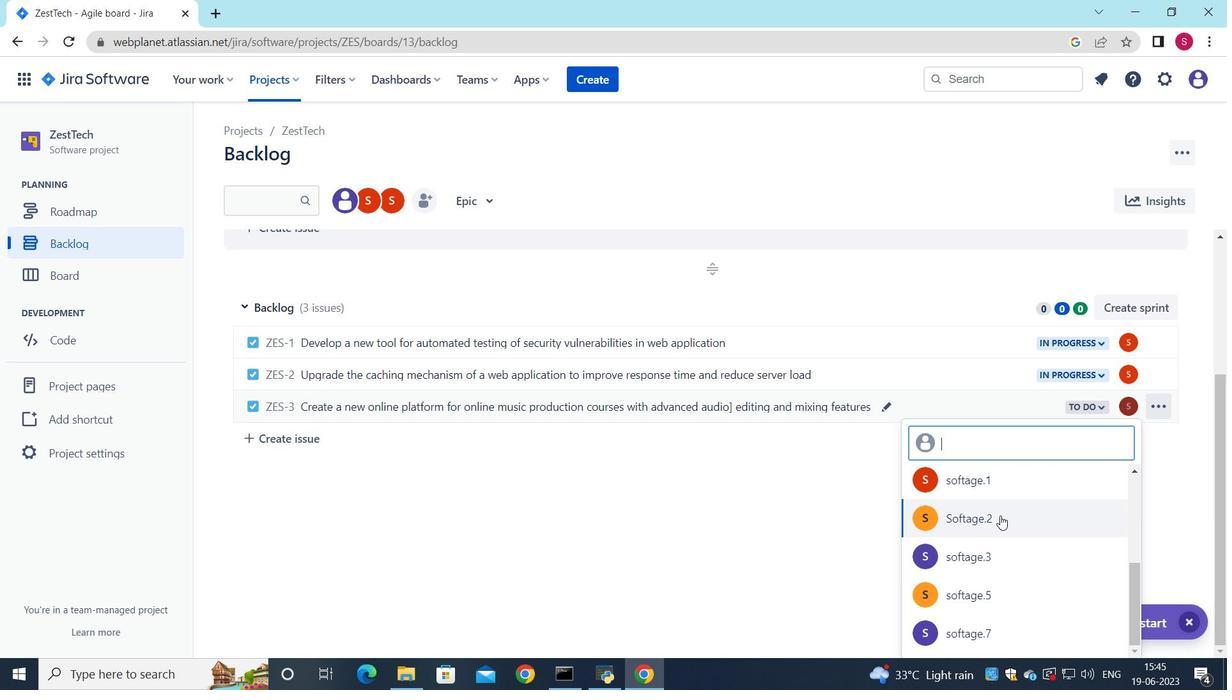 
Action: Mouse moved to (999, 528)
Screenshot: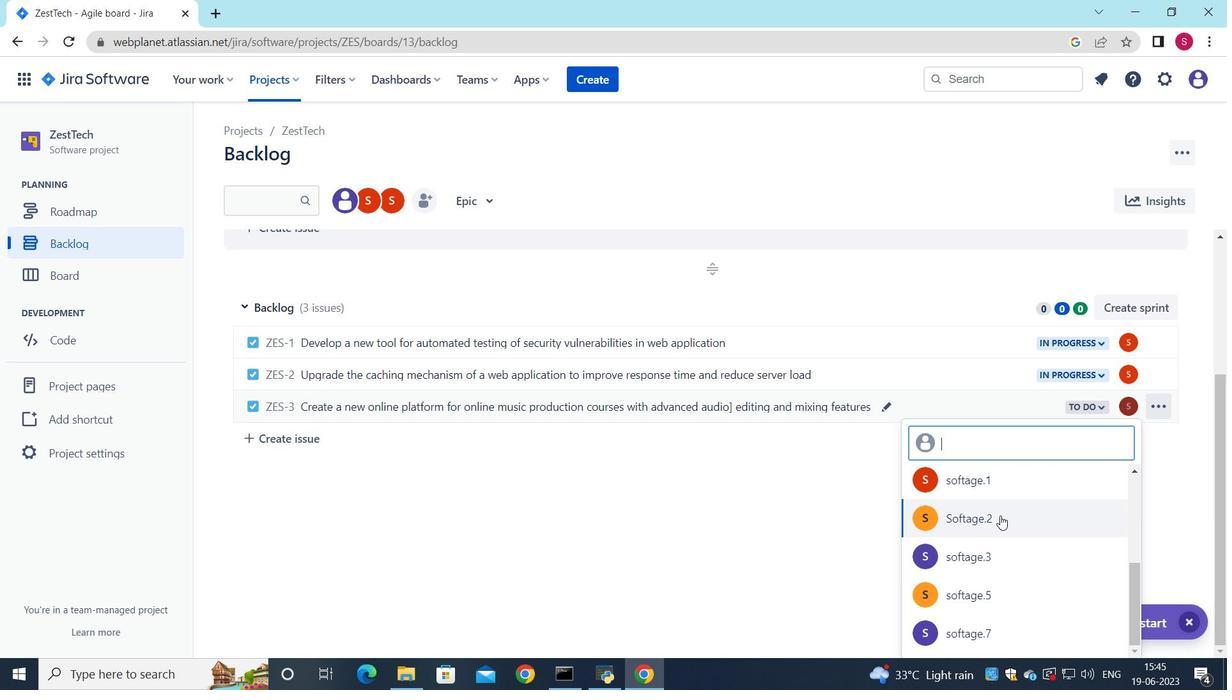 
Action: Mouse scrolled (999, 527) with delta (0, 0)
Screenshot: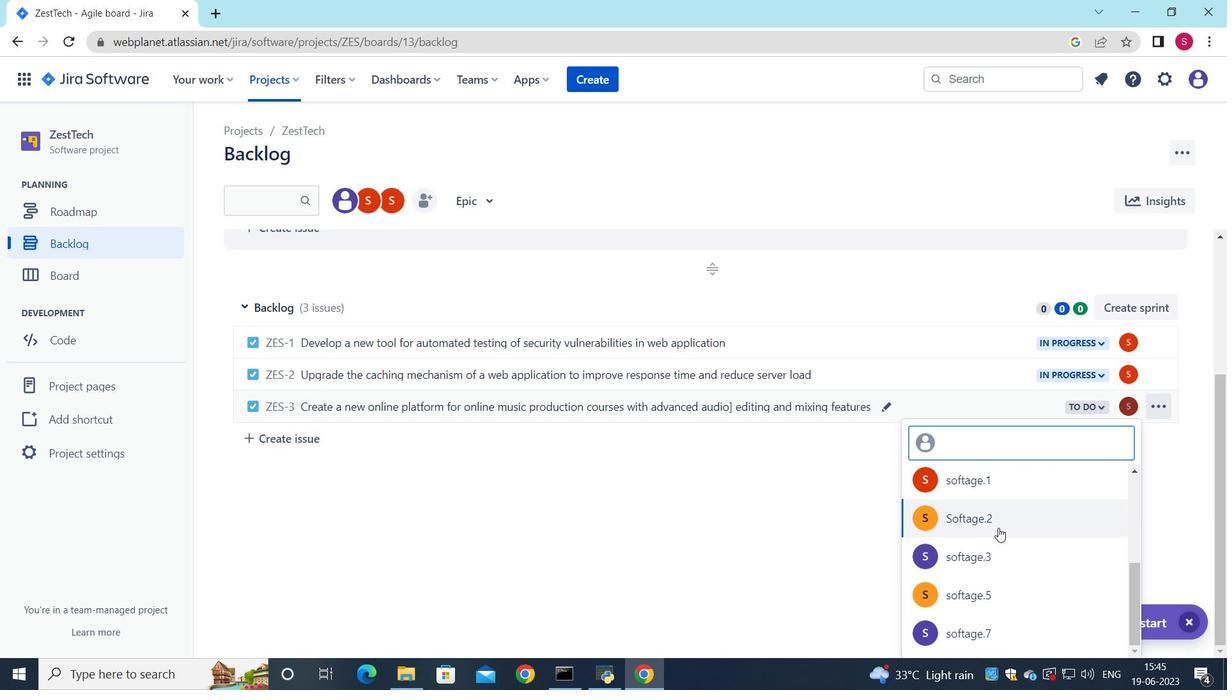 
Action: Mouse scrolled (999, 528) with delta (0, 0)
Screenshot: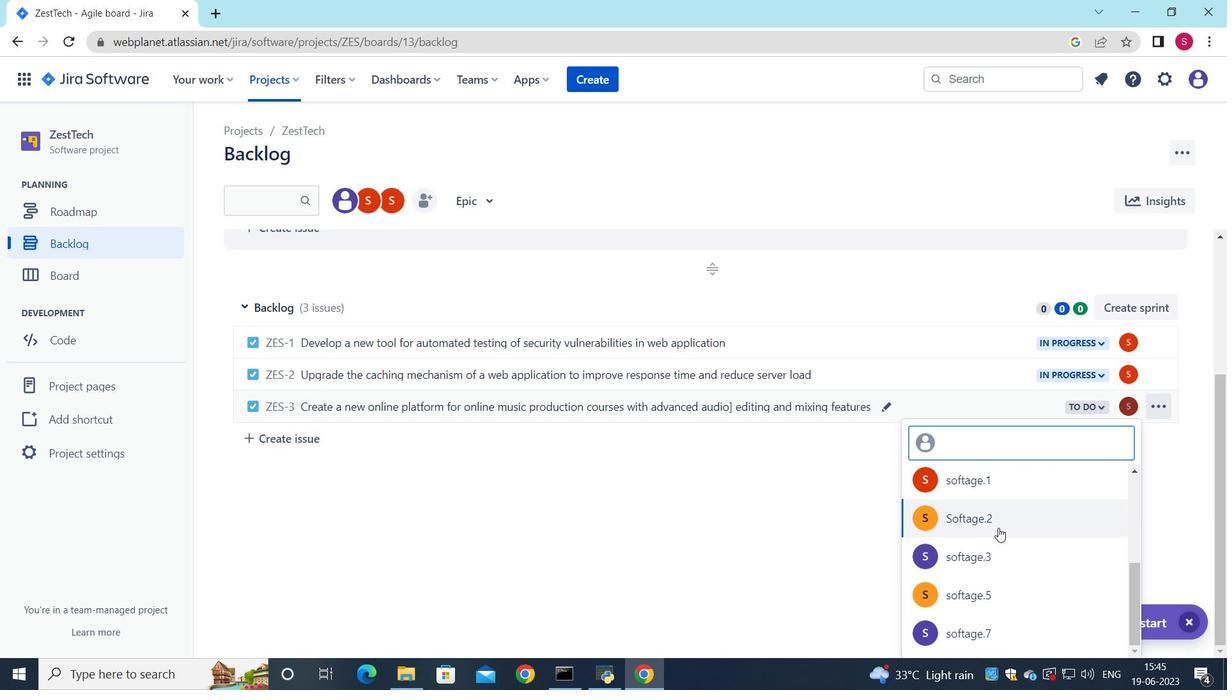 
Action: Mouse scrolled (999, 528) with delta (0, 0)
Screenshot: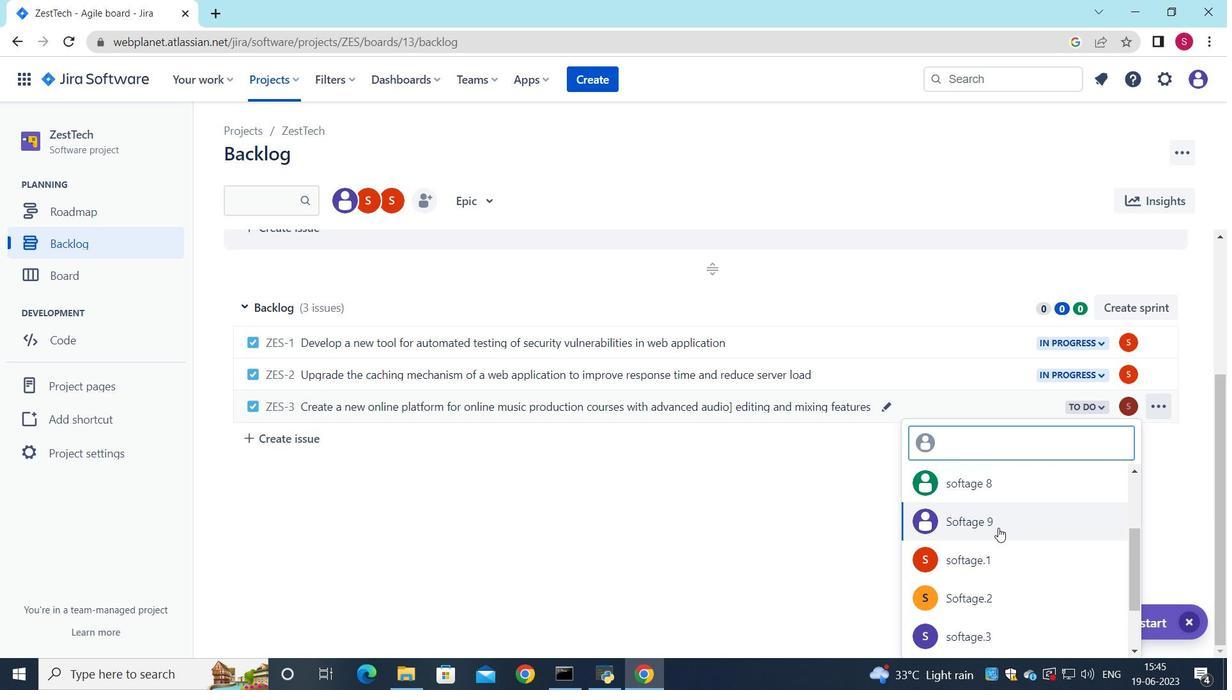 
Action: Mouse scrolled (999, 528) with delta (0, 0)
Screenshot: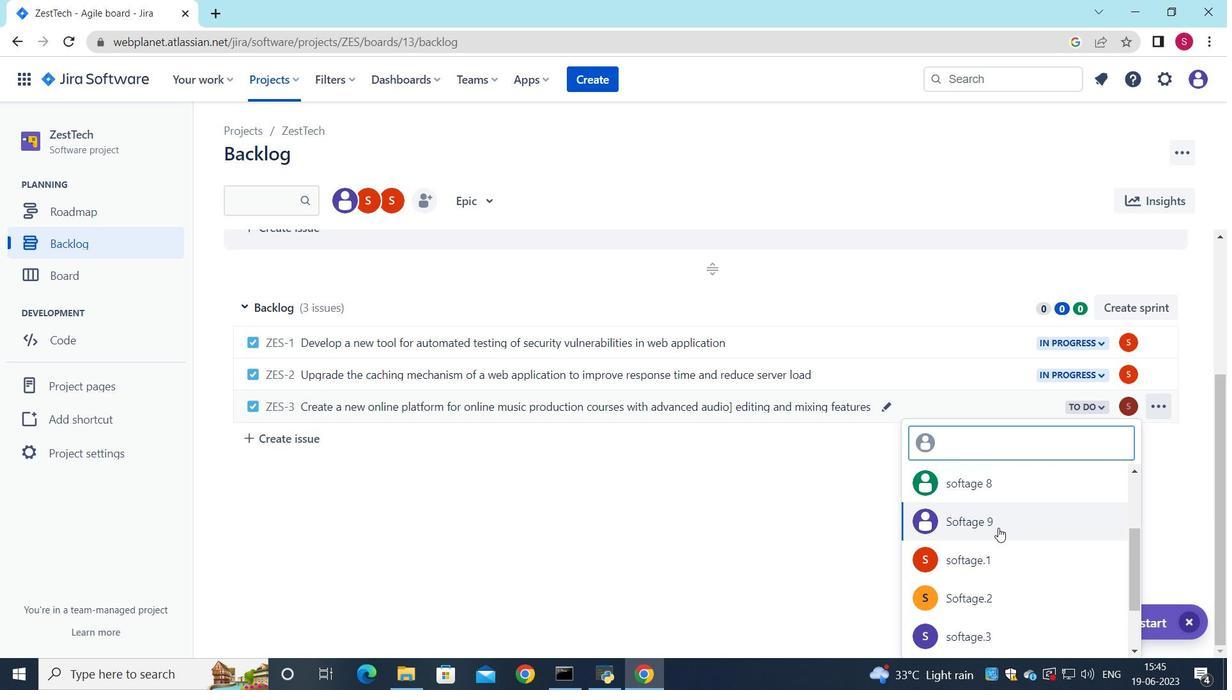 
Action: Mouse scrolled (999, 527) with delta (0, 0)
Screenshot: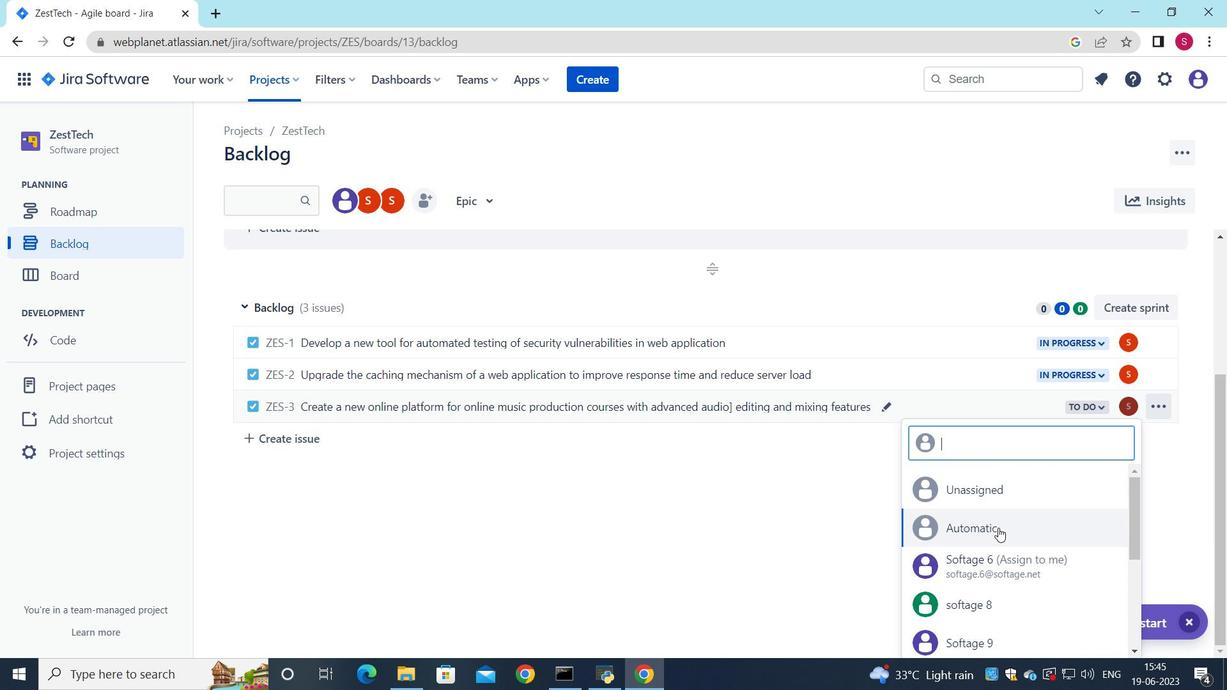 
Action: Mouse scrolled (999, 527) with delta (0, 0)
Screenshot: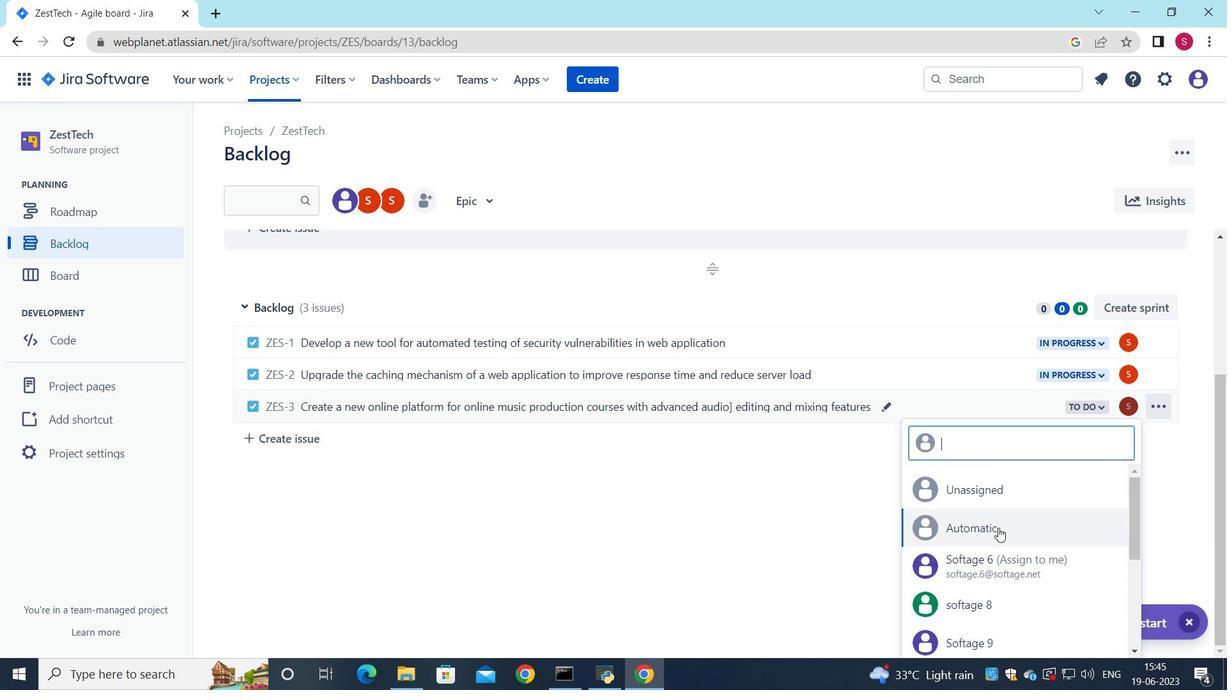 
Action: Mouse scrolled (999, 527) with delta (0, 0)
Screenshot: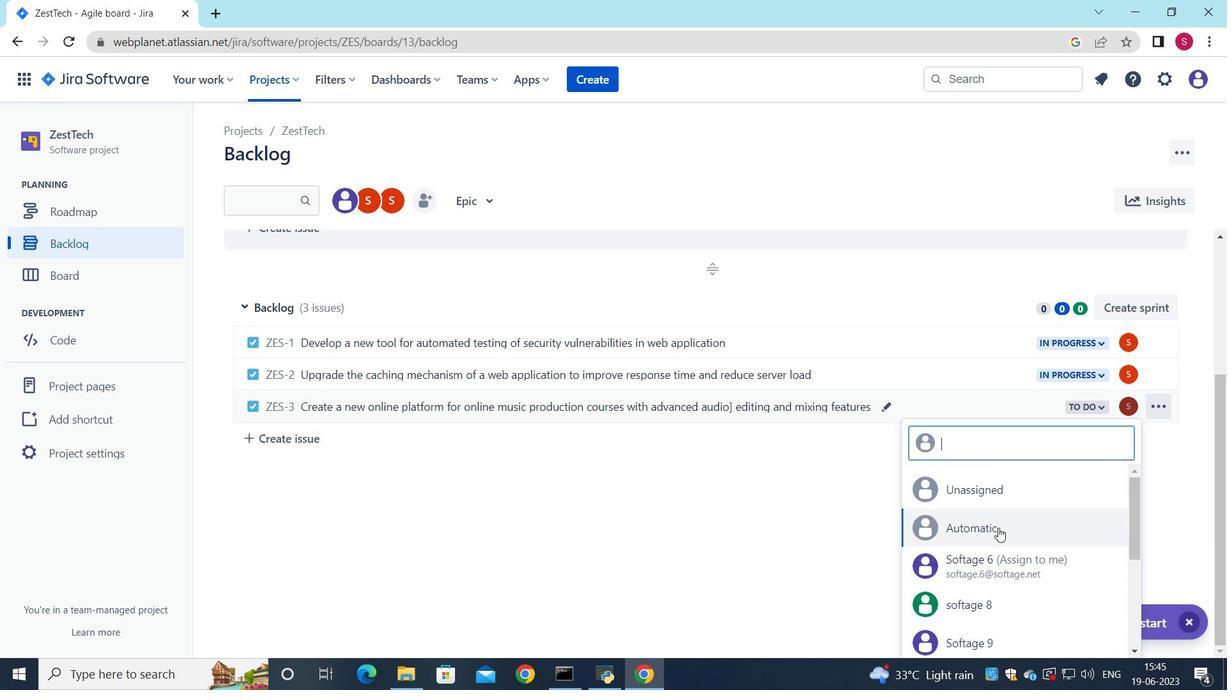 
Action: Mouse scrolled (999, 527) with delta (0, 0)
Screenshot: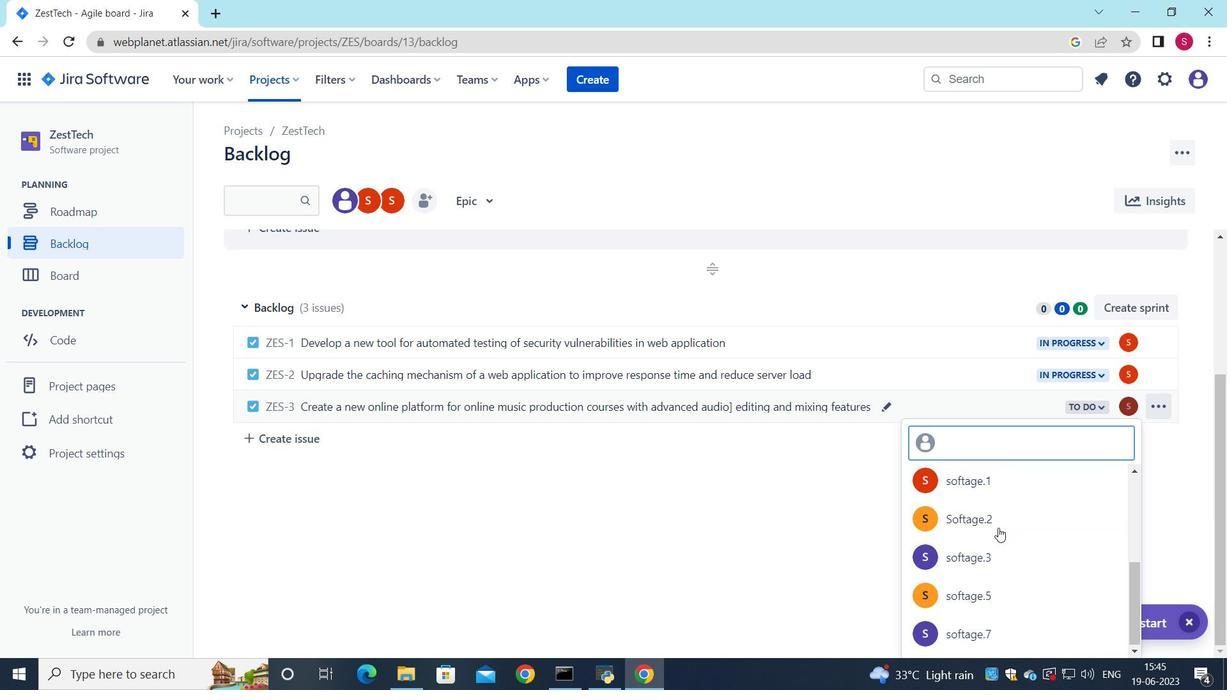 
Action: Mouse scrolled (999, 527) with delta (0, 0)
Screenshot: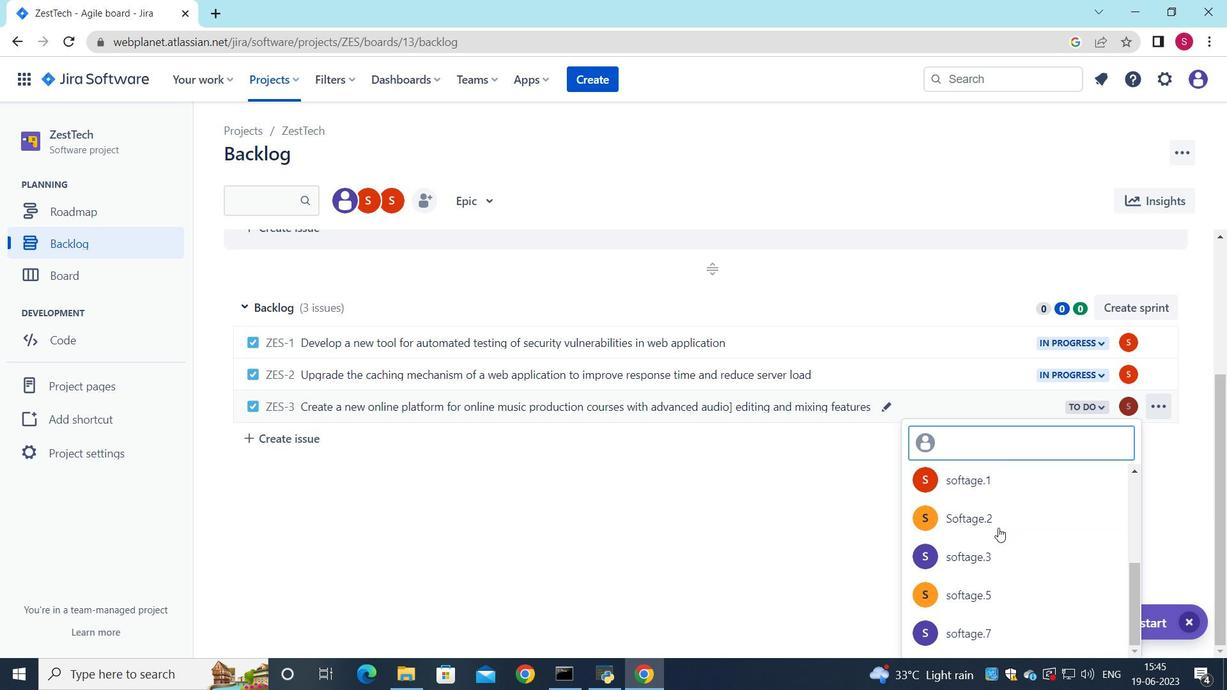 
Action: Mouse scrolled (999, 527) with delta (0, 0)
Screenshot: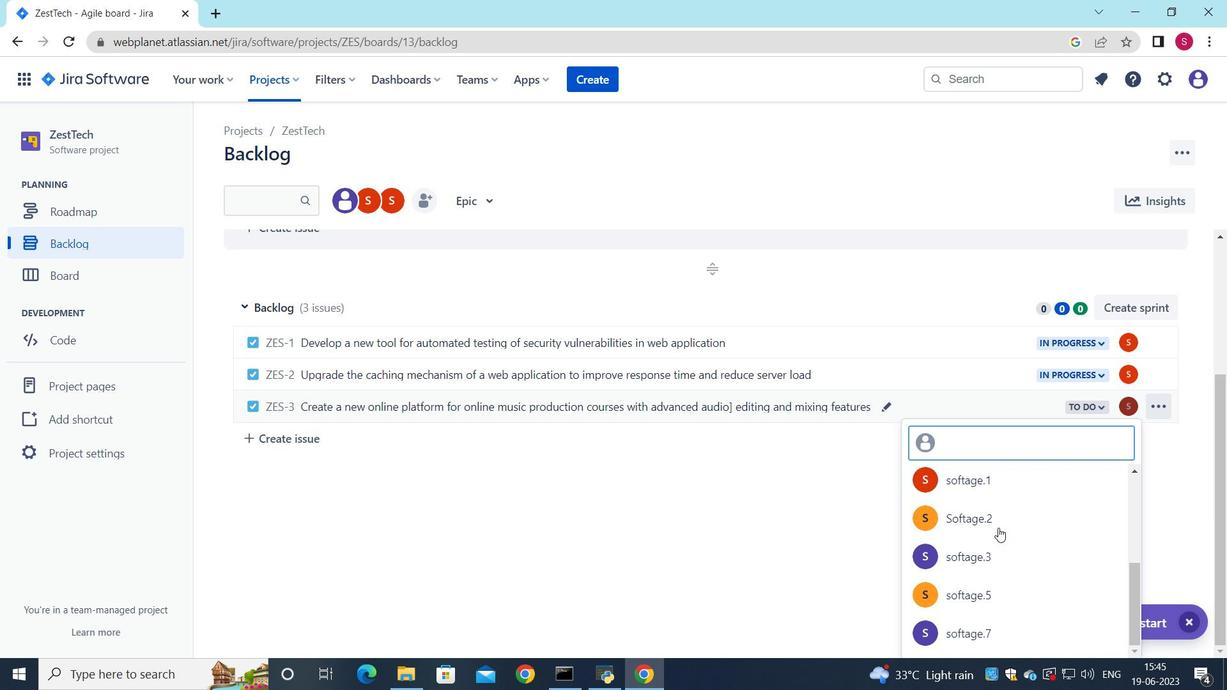 
Action: Key pressed softage.4<Key.shift>@softage.net
Screenshot: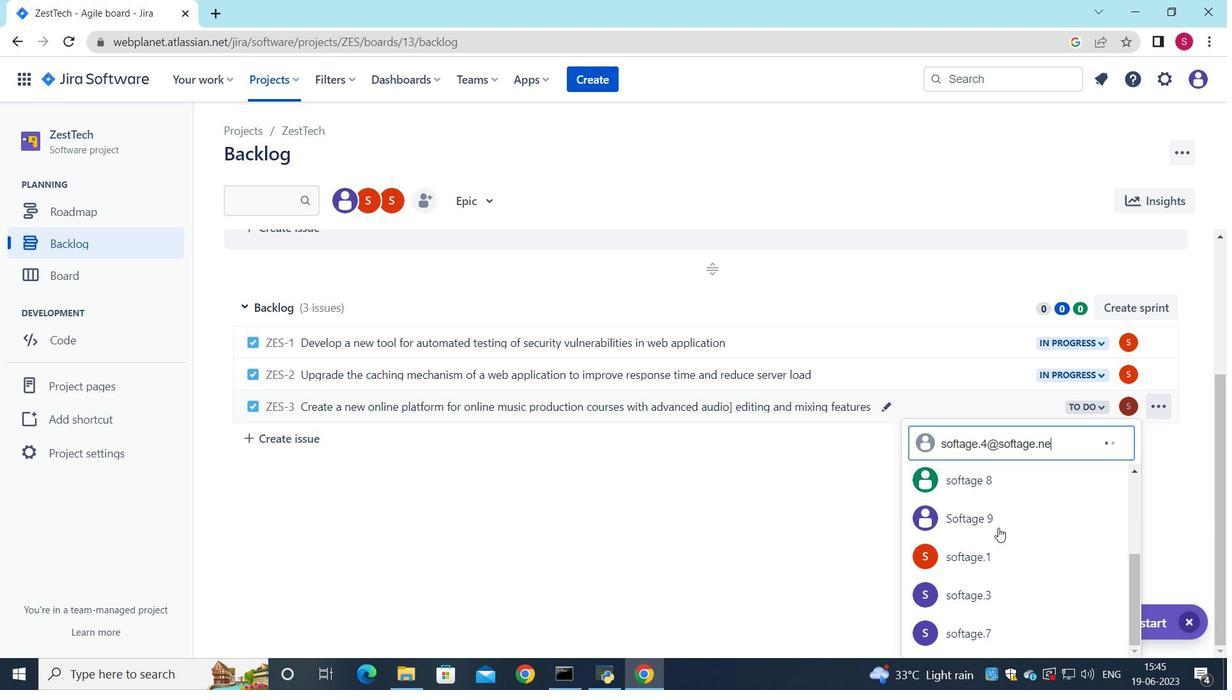 
Action: Mouse moved to (1028, 604)
Screenshot: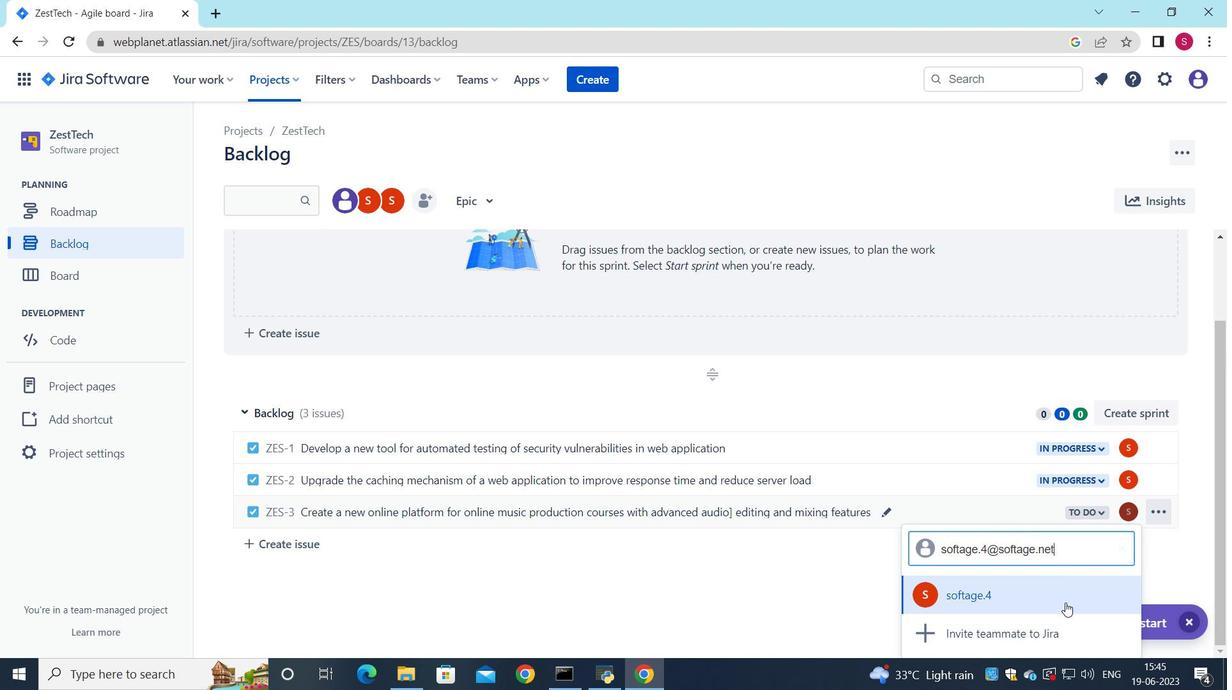 
Action: Mouse pressed left at (1028, 604)
Screenshot: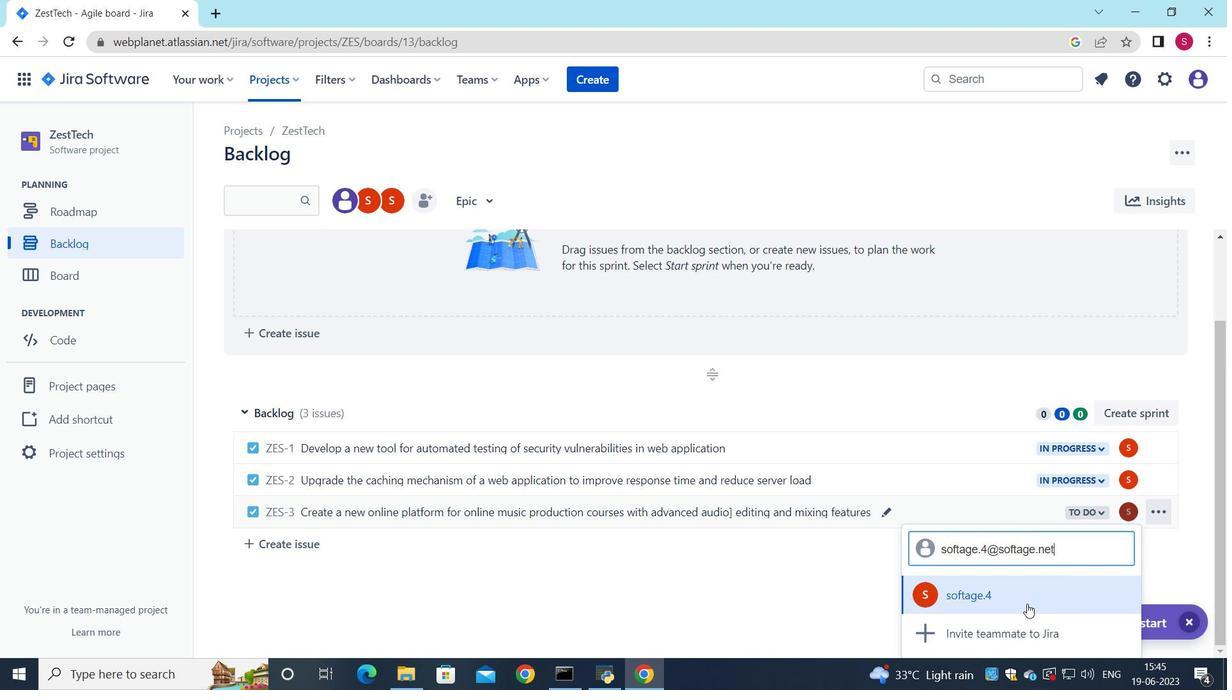 
Action: Mouse moved to (1106, 557)
Screenshot: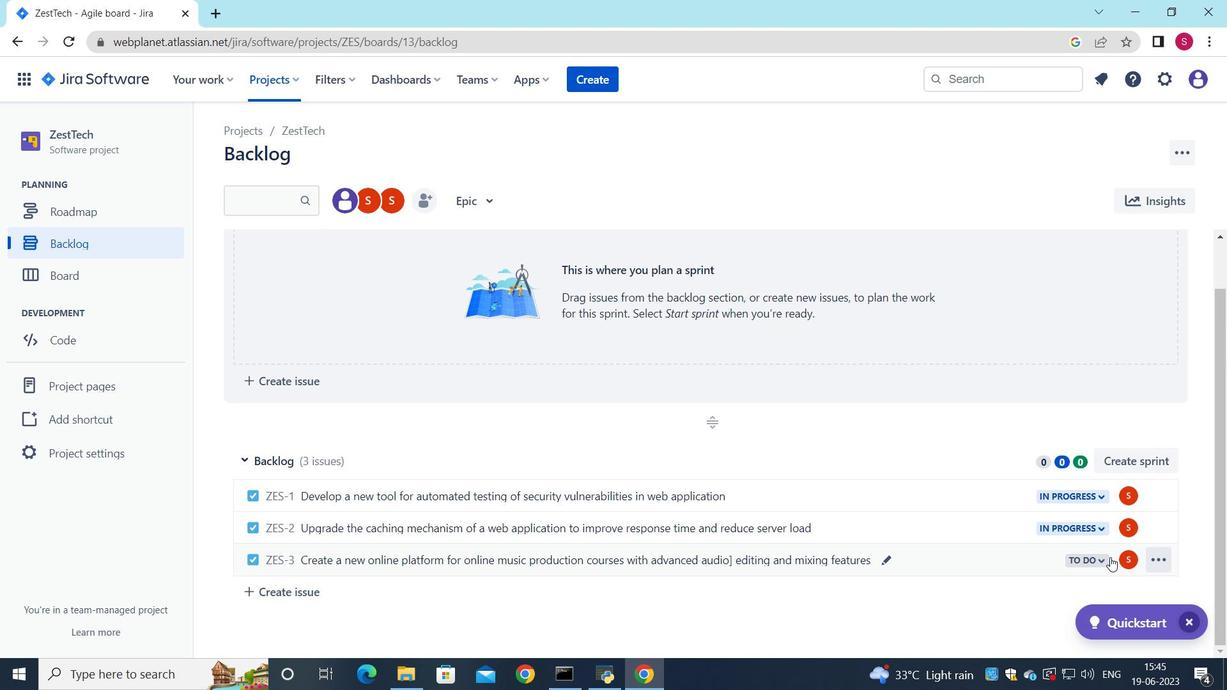 
Action: Mouse pressed left at (1106, 557)
Screenshot: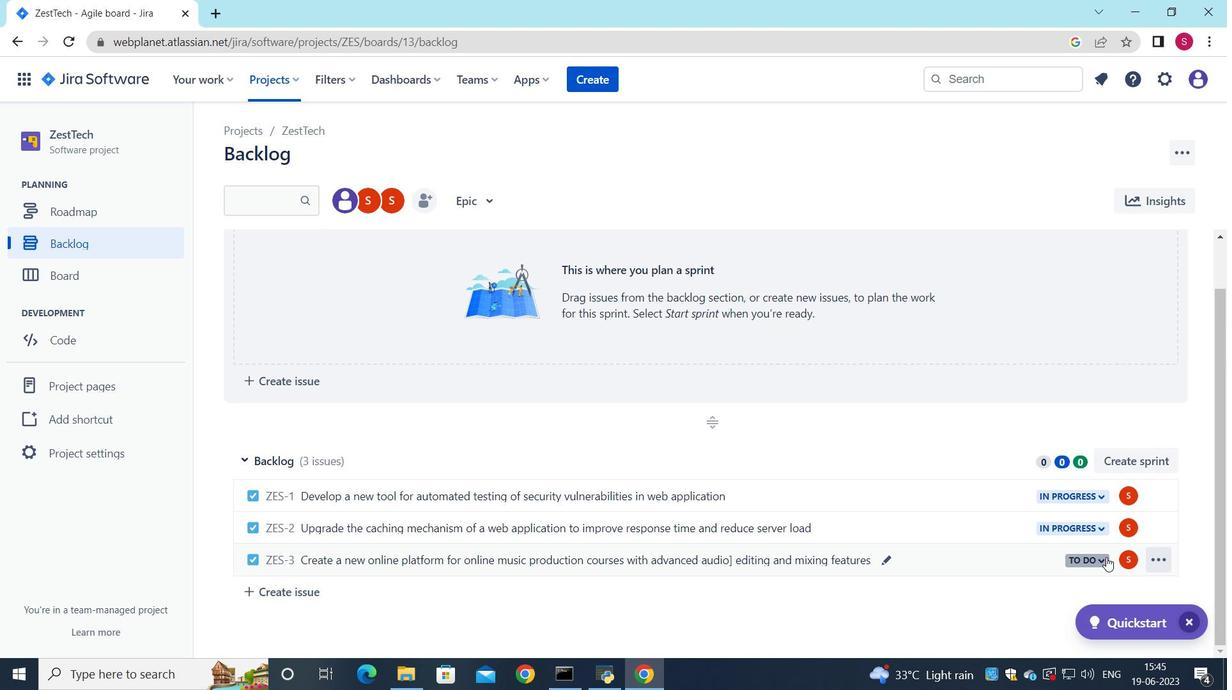 
Action: Mouse moved to (993, 463)
Screenshot: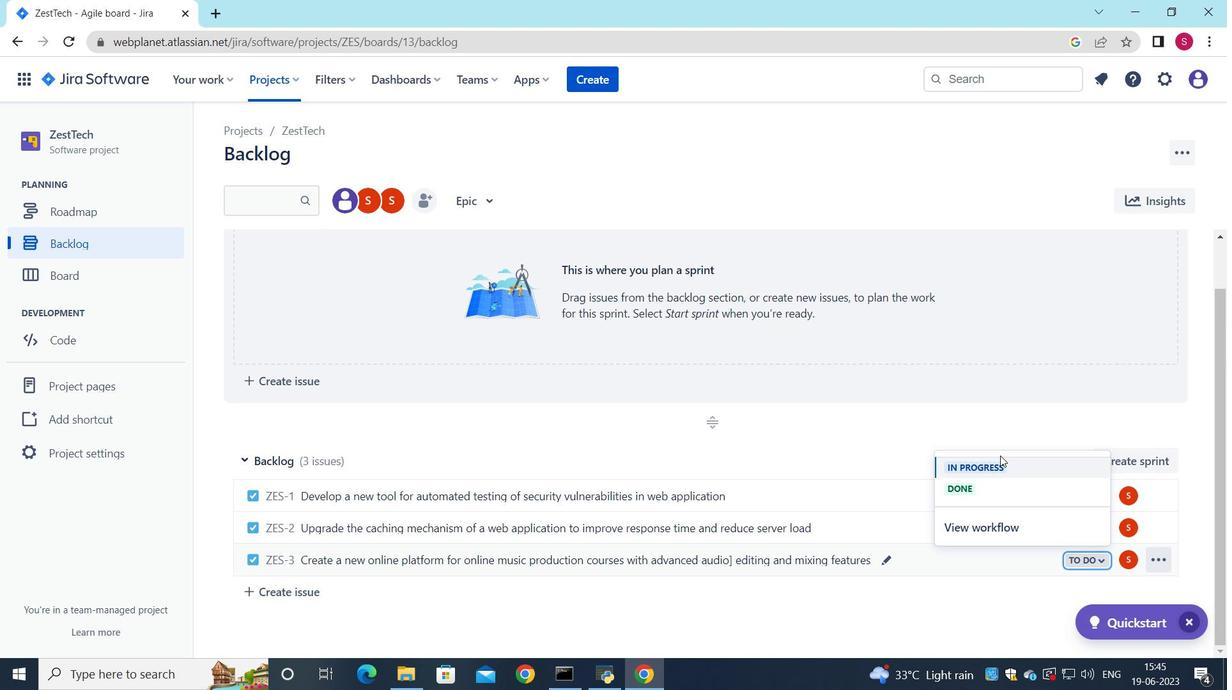 
Action: Mouse pressed left at (993, 463)
Screenshot: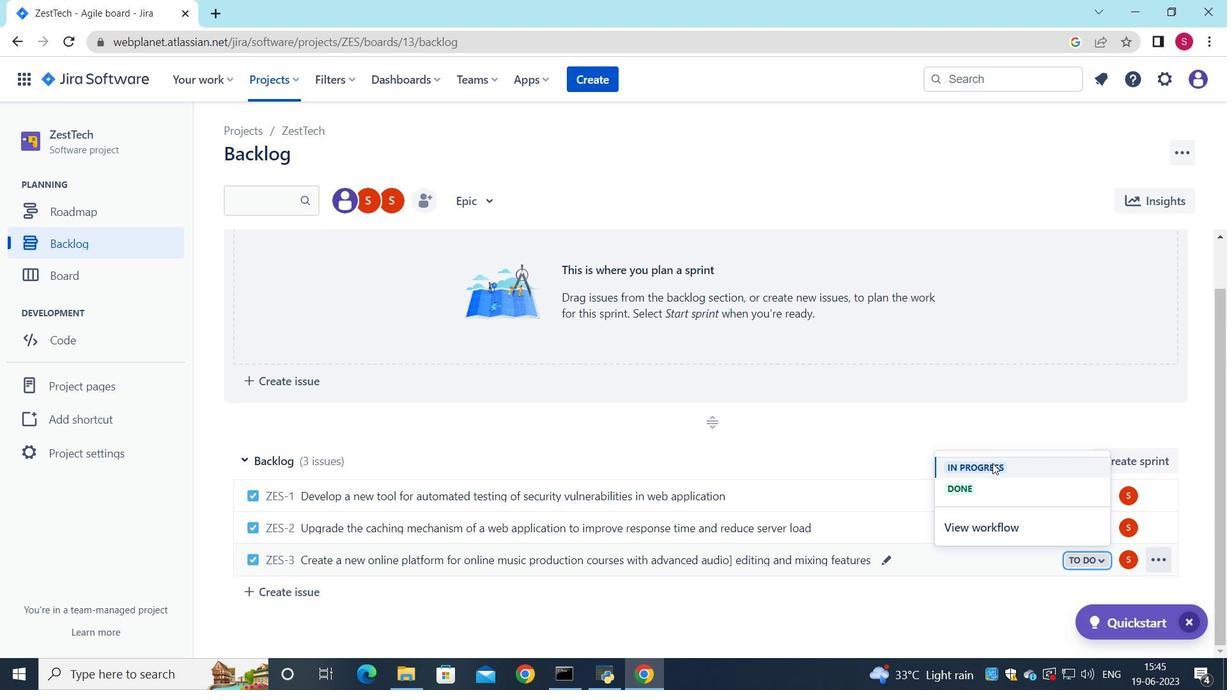 
Action: Mouse moved to (1048, 492)
Screenshot: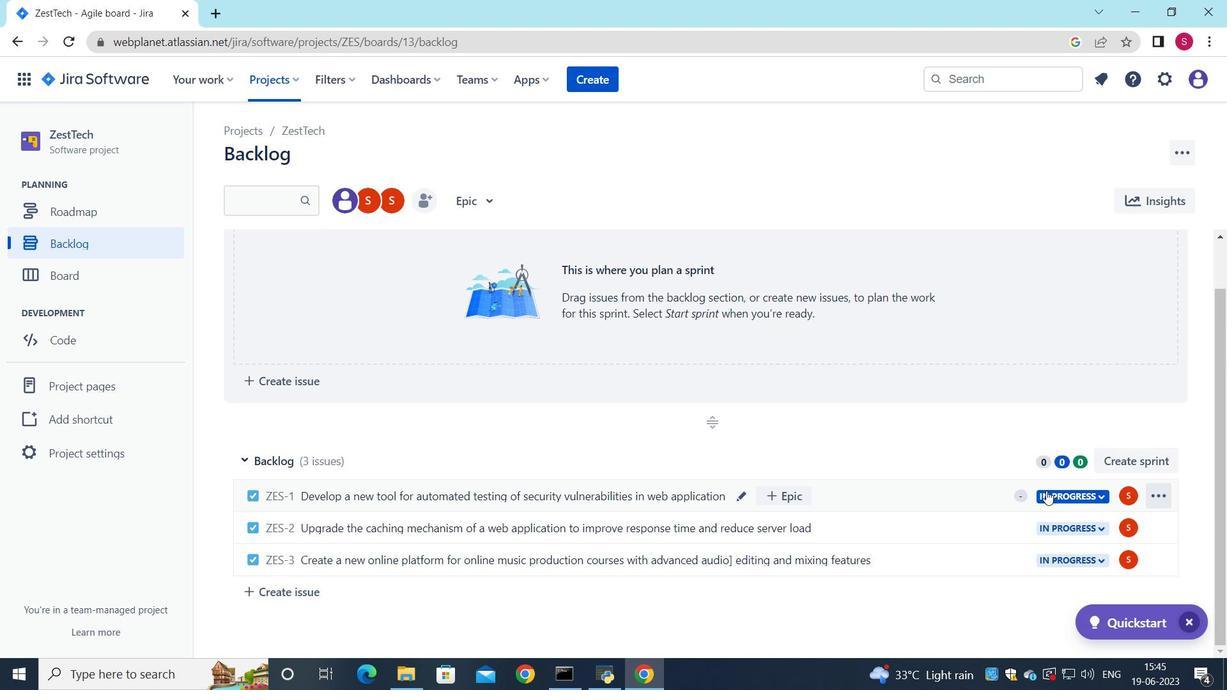
